 Task: Create a rule from the Recommended list, Task Added to this Project -> add SubTasks in the project AccuTrack with SubTasks Gather and Analyse Requirements , Design and Implement Solution , System Test and UAT , Release to Production / Go Live
Action: Mouse moved to (72, 285)
Screenshot: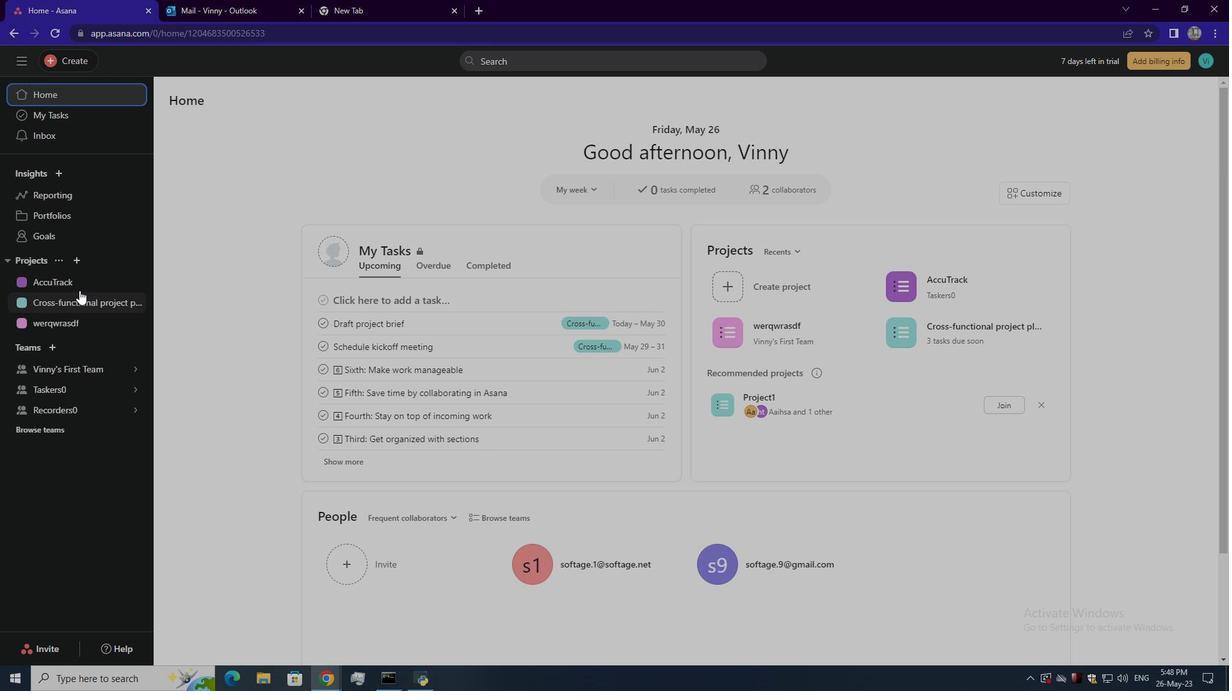 
Action: Mouse pressed left at (72, 285)
Screenshot: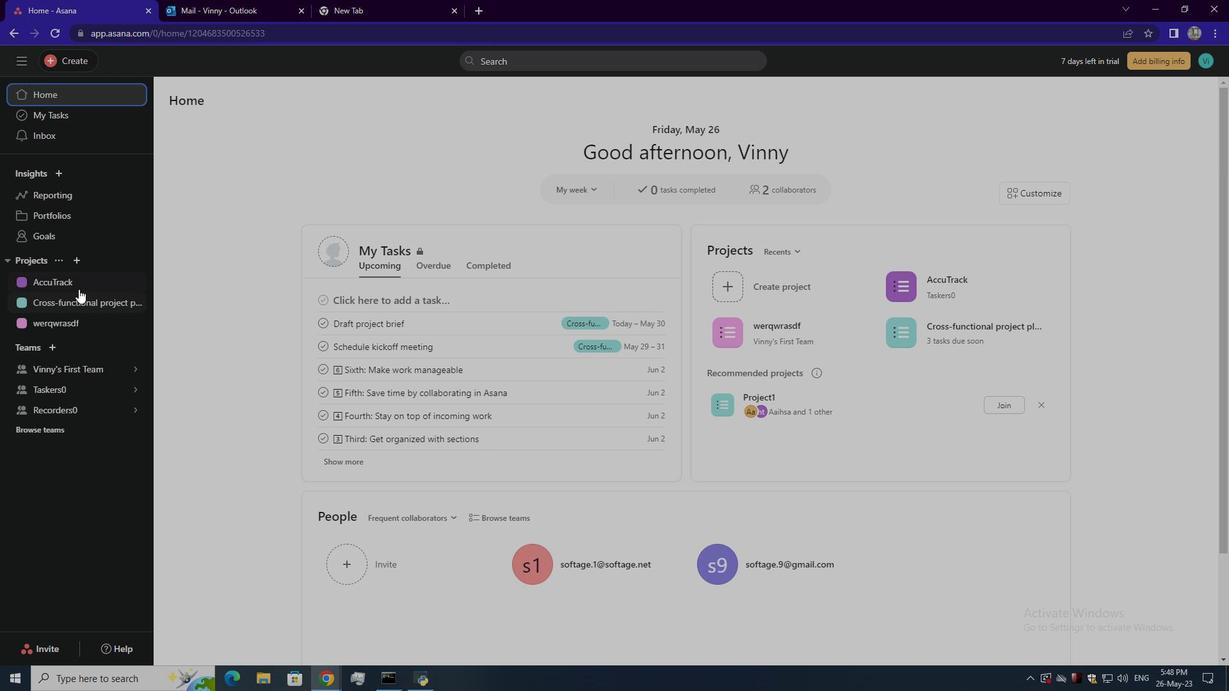 
Action: Mouse moved to (1170, 107)
Screenshot: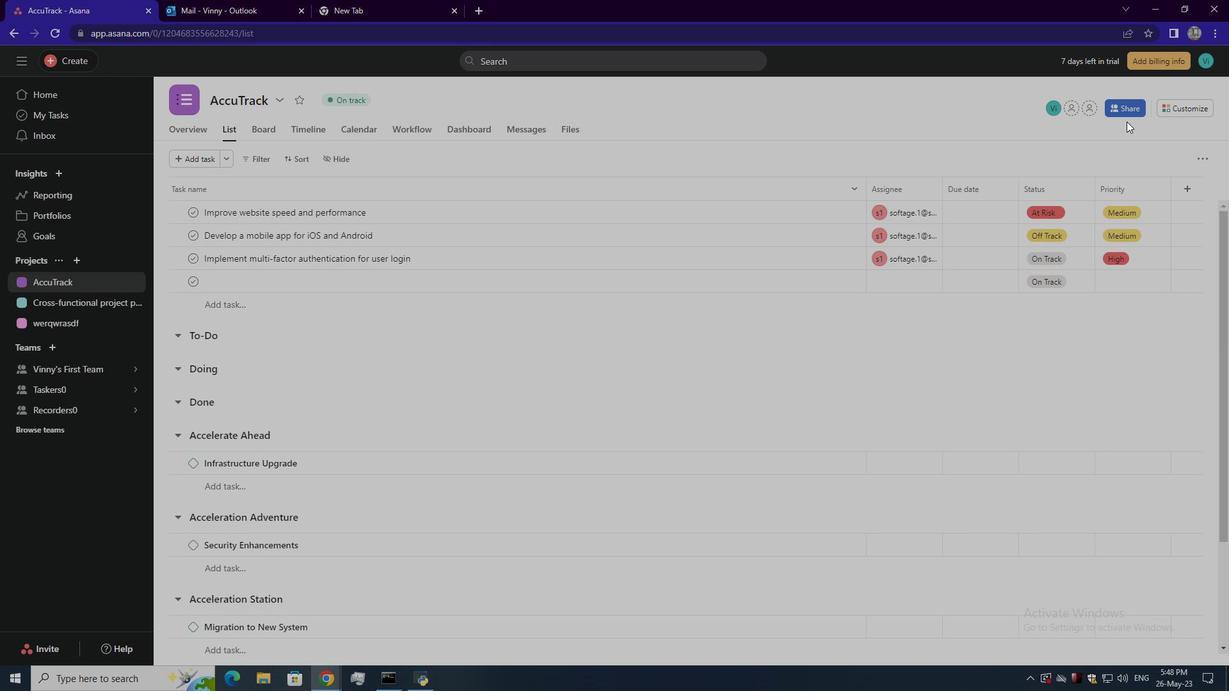 
Action: Mouse pressed left at (1170, 107)
Screenshot: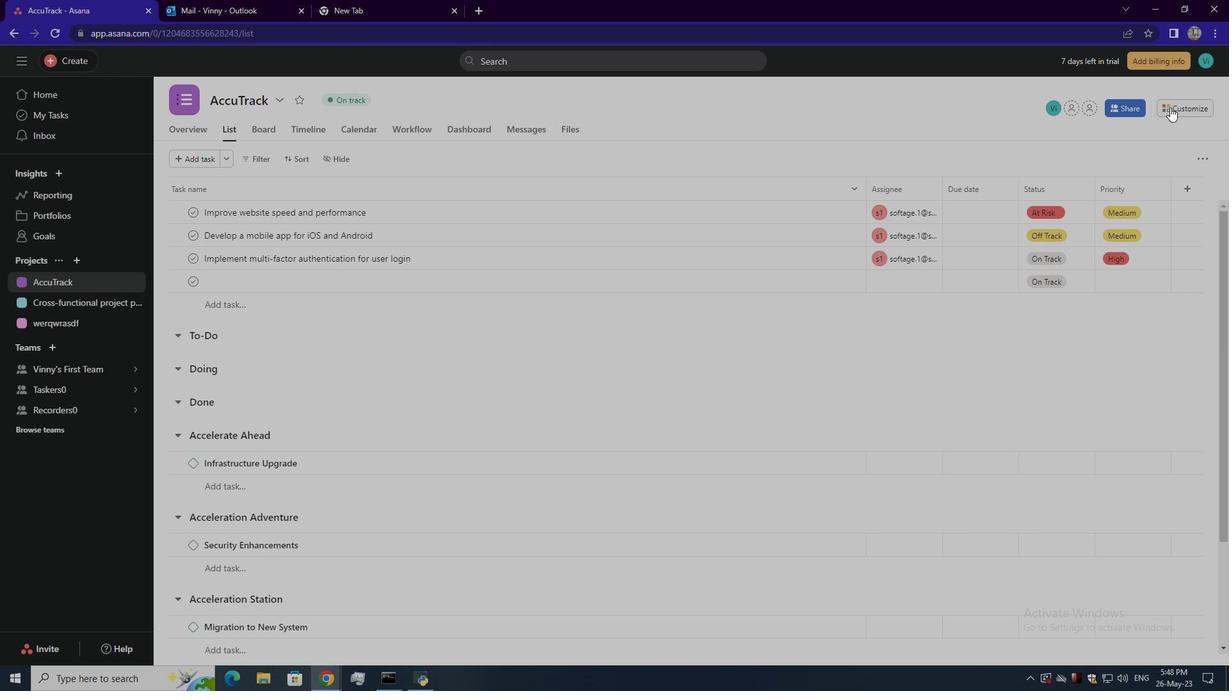
Action: Mouse moved to (970, 271)
Screenshot: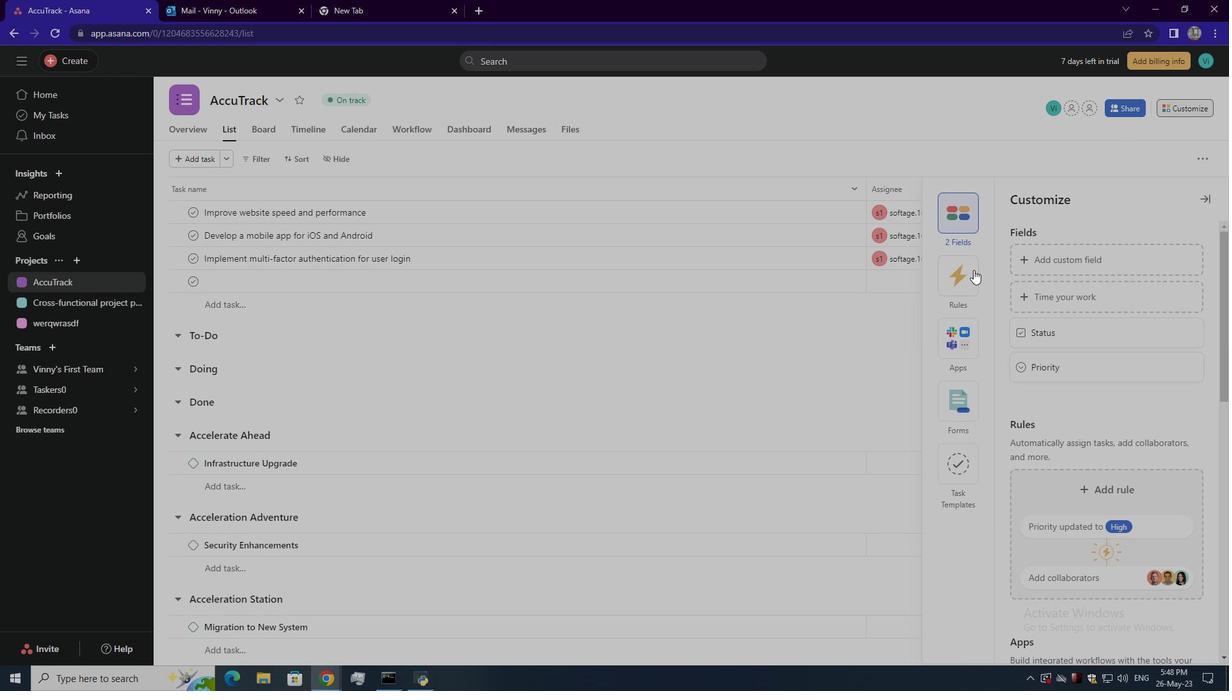 
Action: Mouse pressed left at (970, 271)
Screenshot: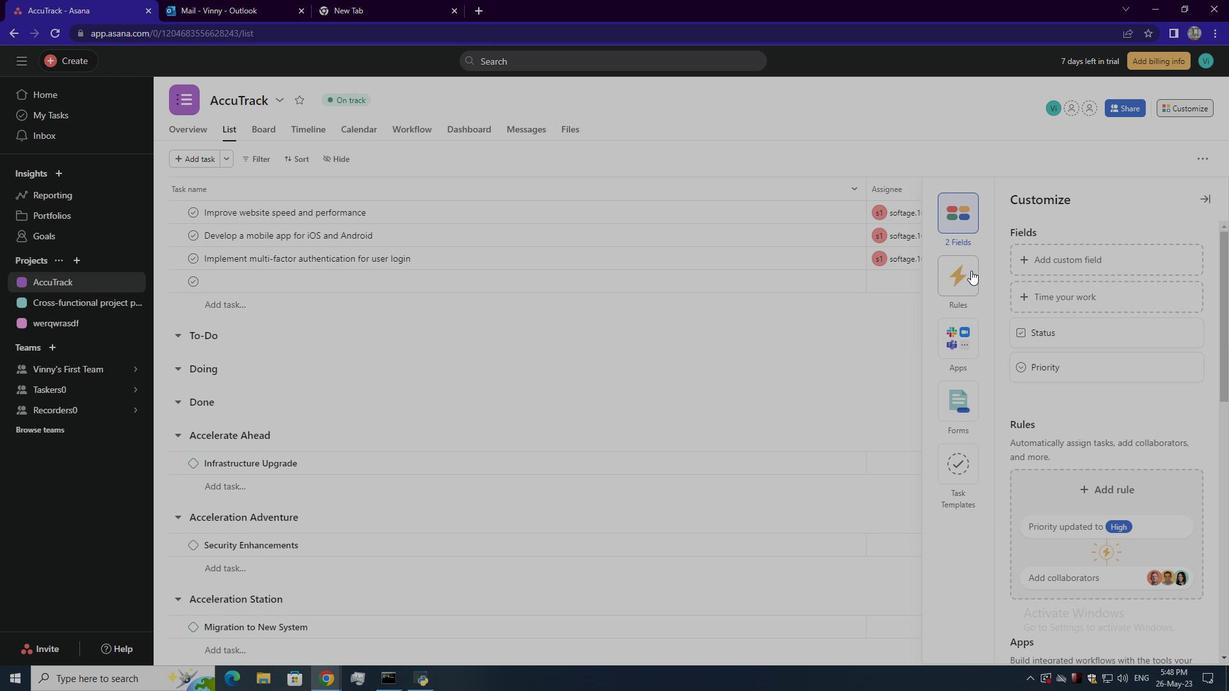 
Action: Mouse moved to (1072, 327)
Screenshot: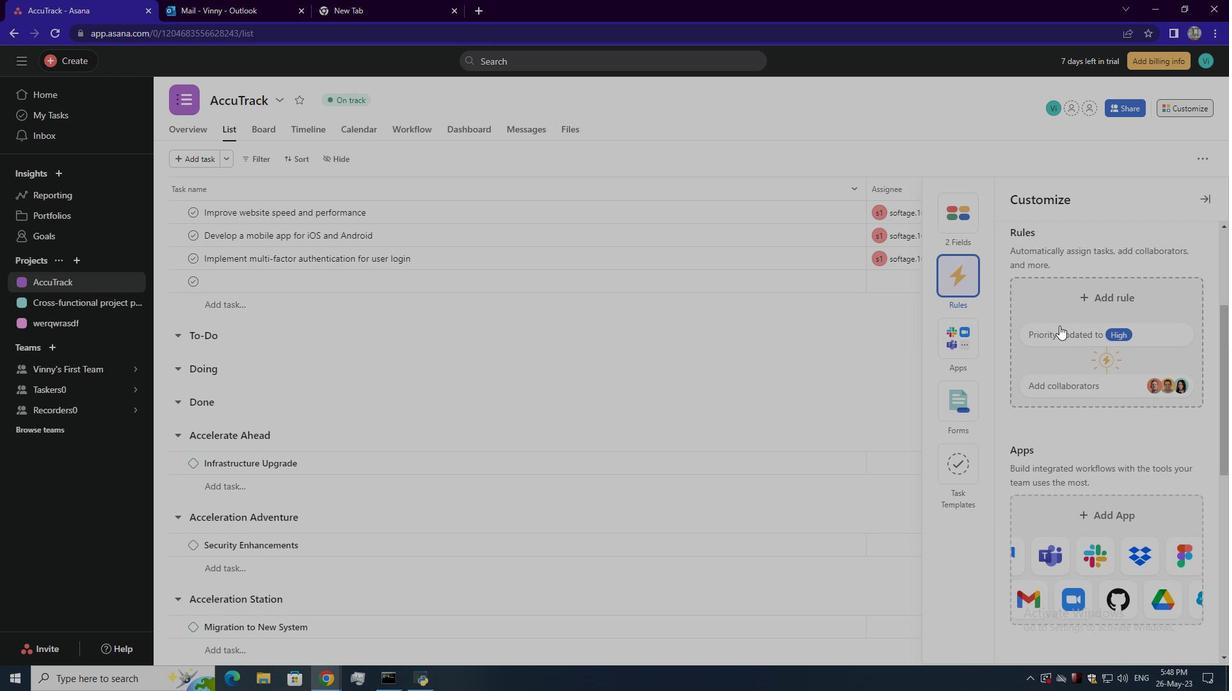 
Action: Mouse pressed left at (1072, 327)
Screenshot: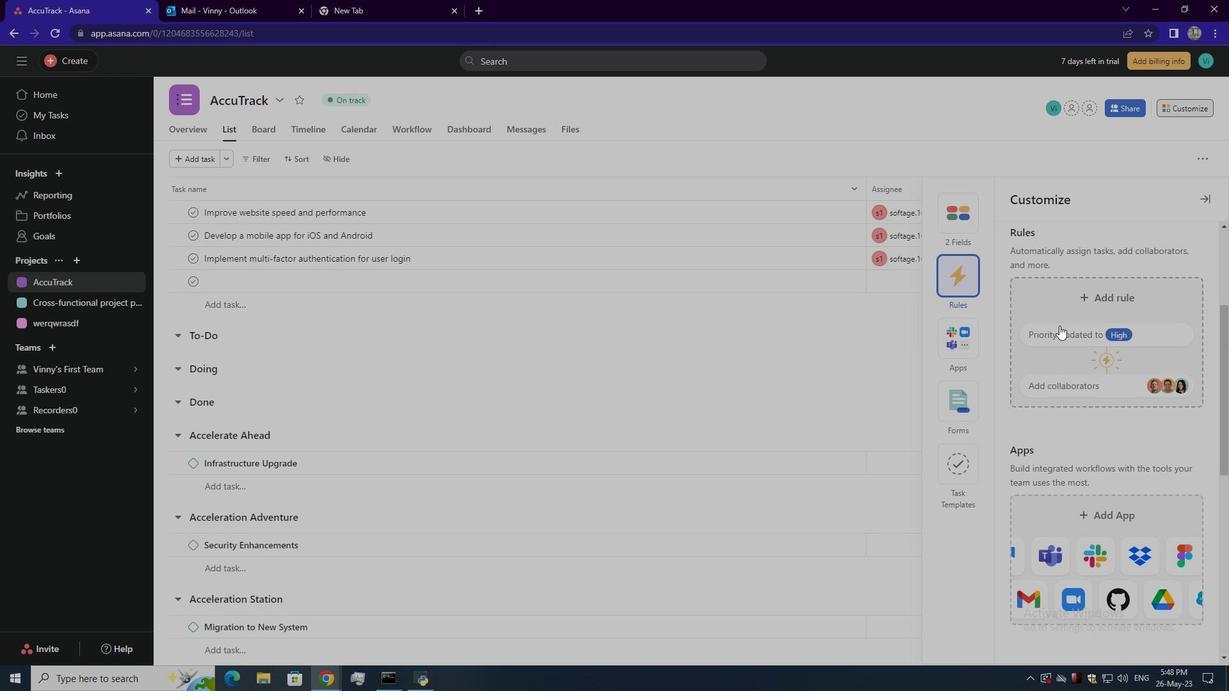
Action: Mouse moved to (477, 181)
Screenshot: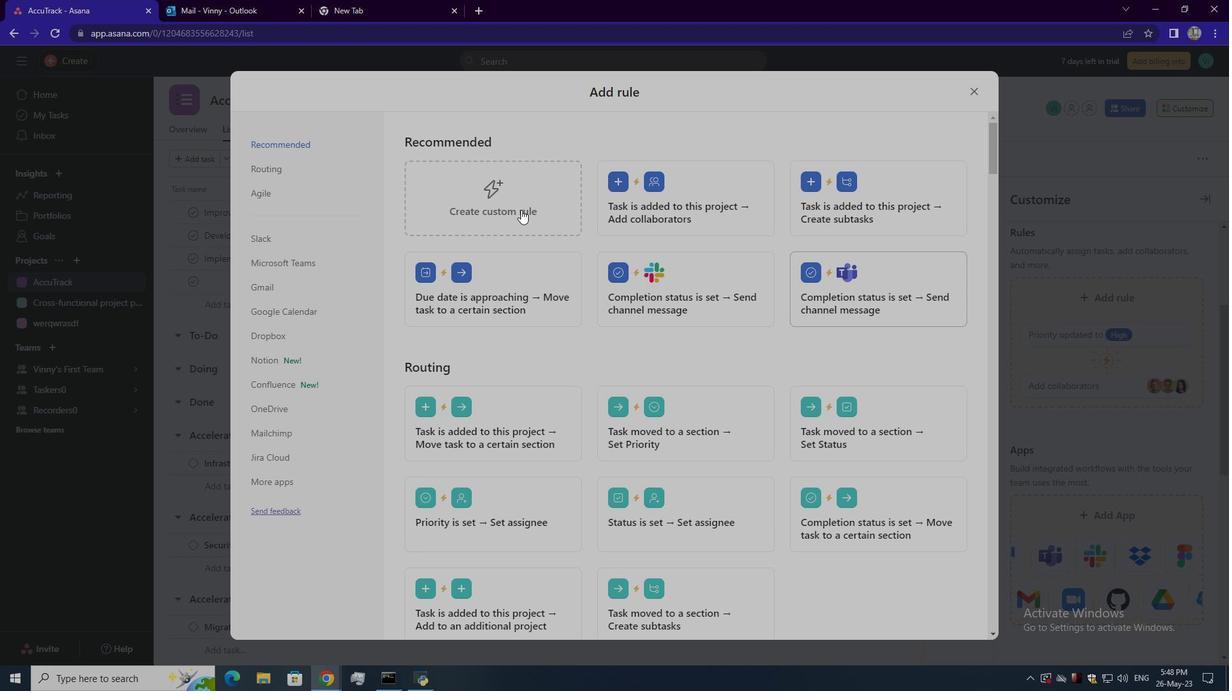 
Action: Mouse pressed left at (477, 181)
Screenshot: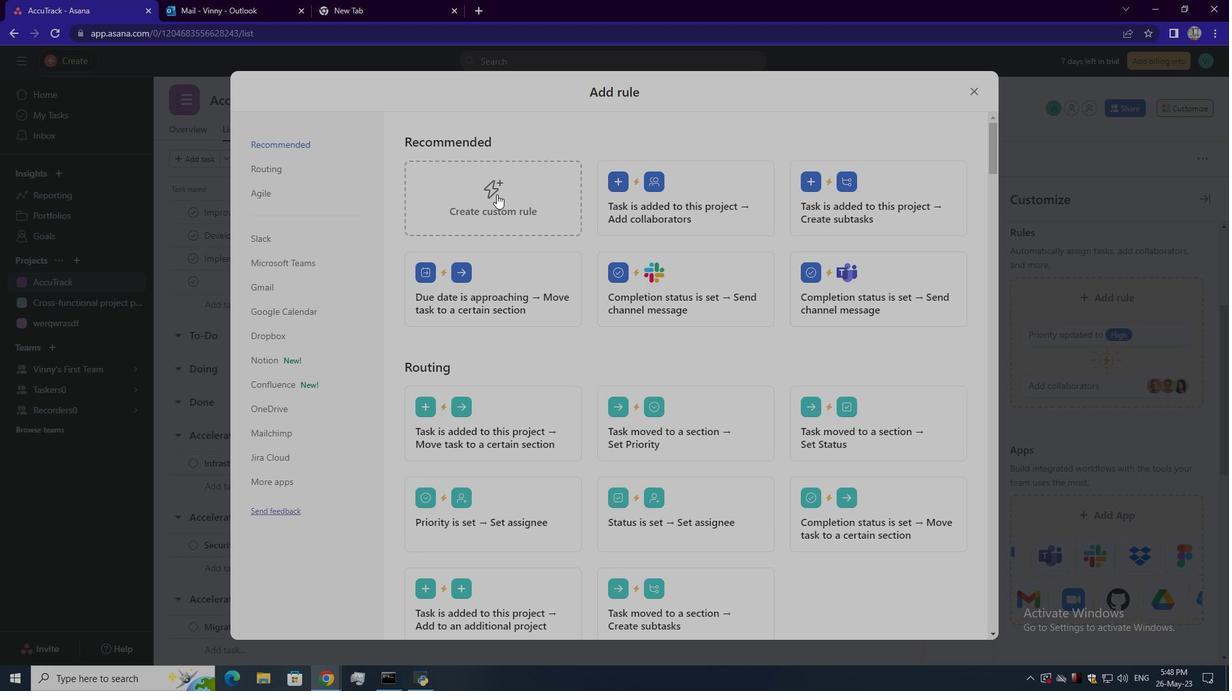 
Action: Mouse moved to (562, 340)
Screenshot: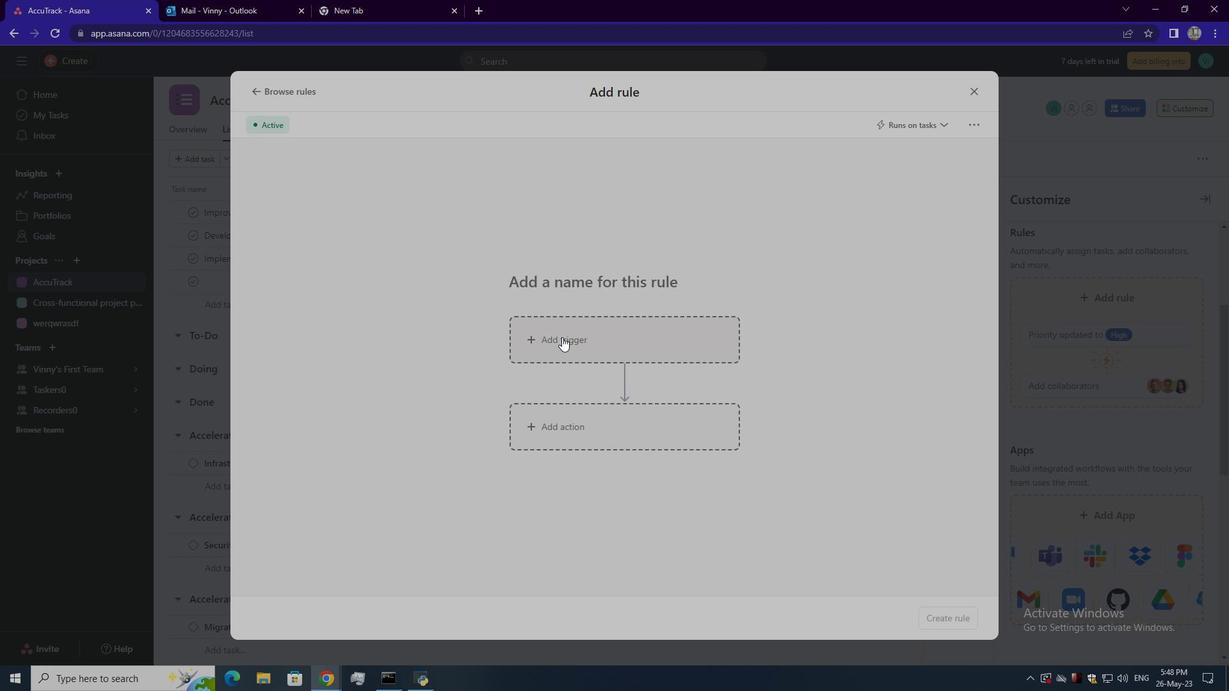 
Action: Mouse pressed left at (562, 340)
Screenshot: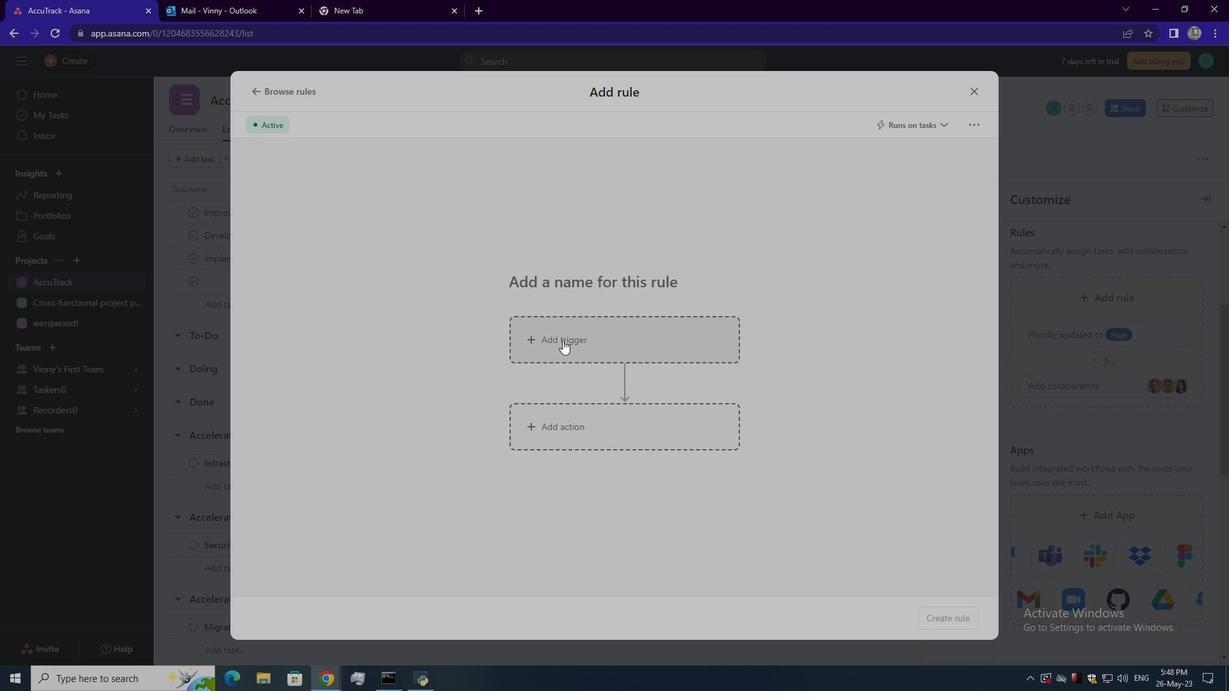 
Action: Mouse moved to (850, 315)
Screenshot: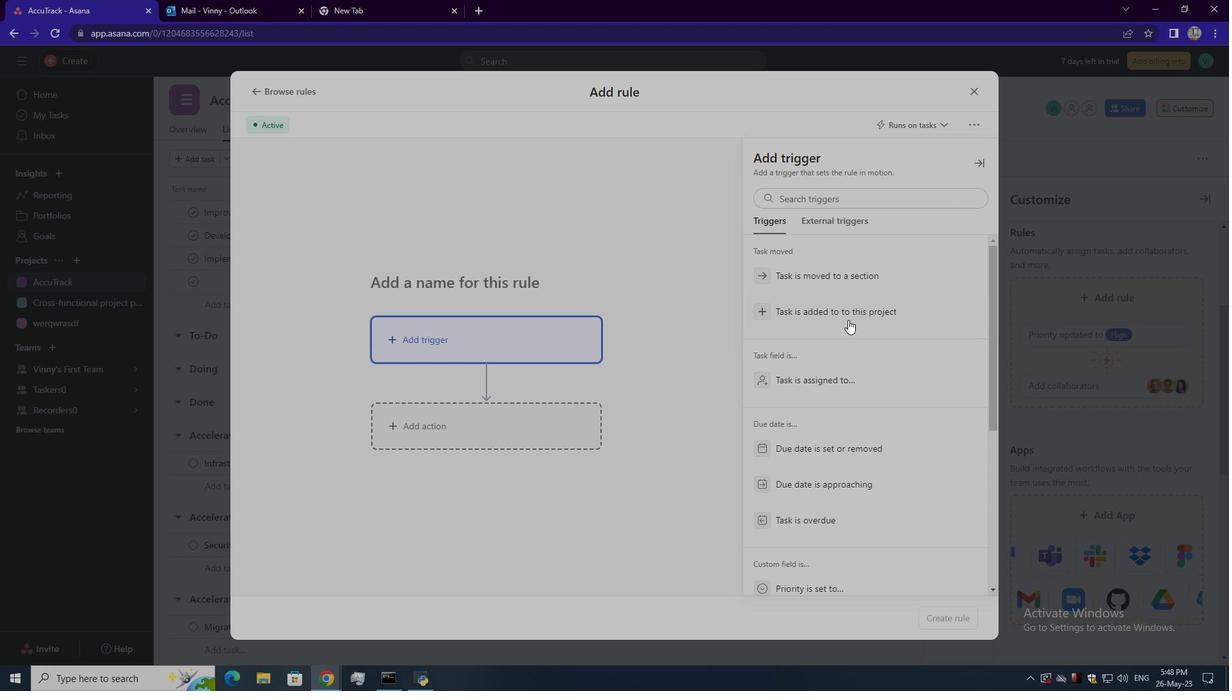 
Action: Mouse pressed left at (850, 315)
Screenshot: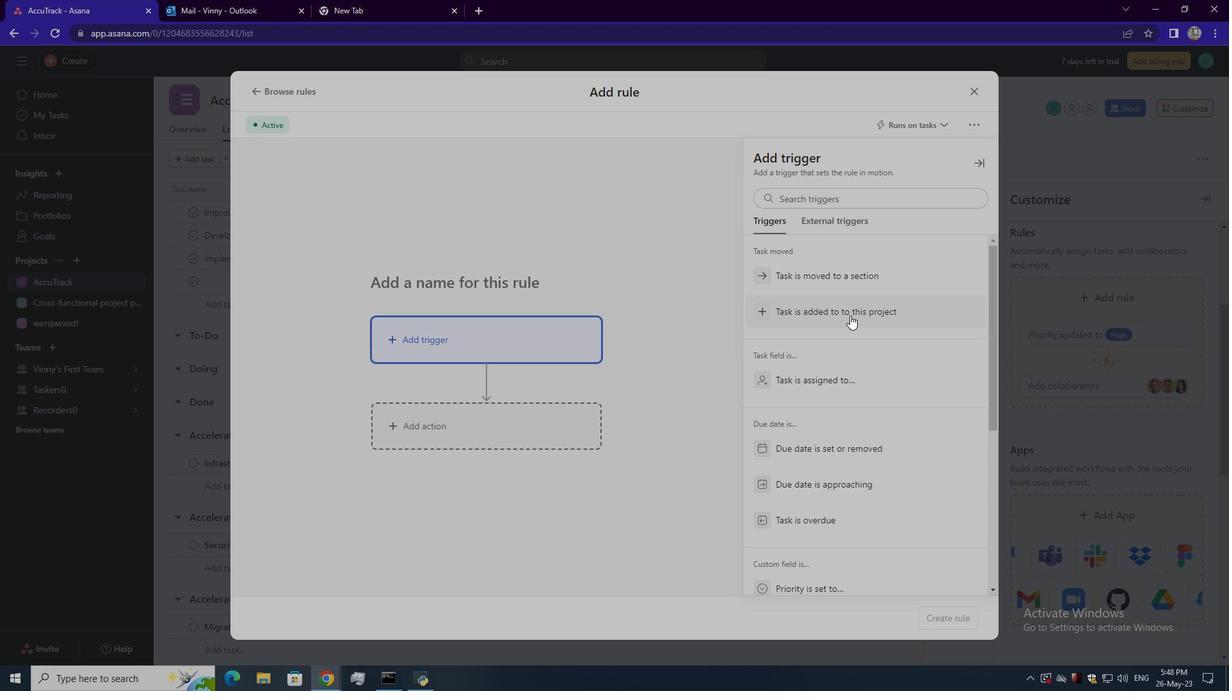 
Action: Mouse moved to (850, 228)
Screenshot: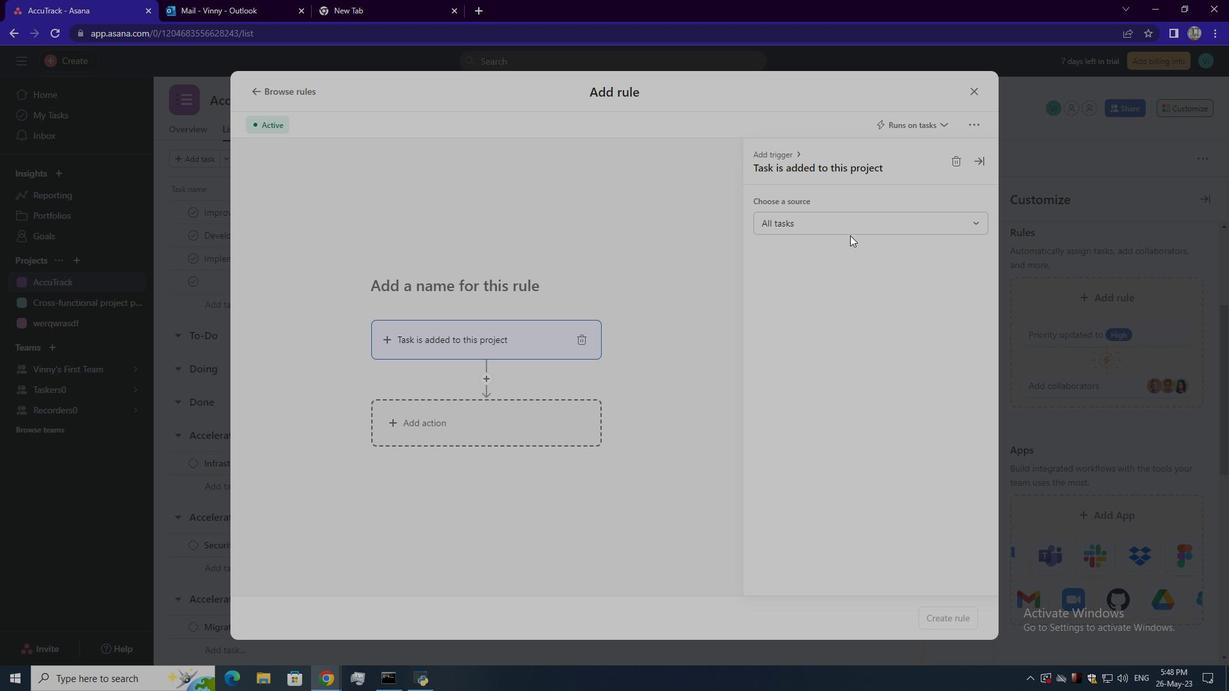 
Action: Mouse pressed left at (850, 228)
Screenshot: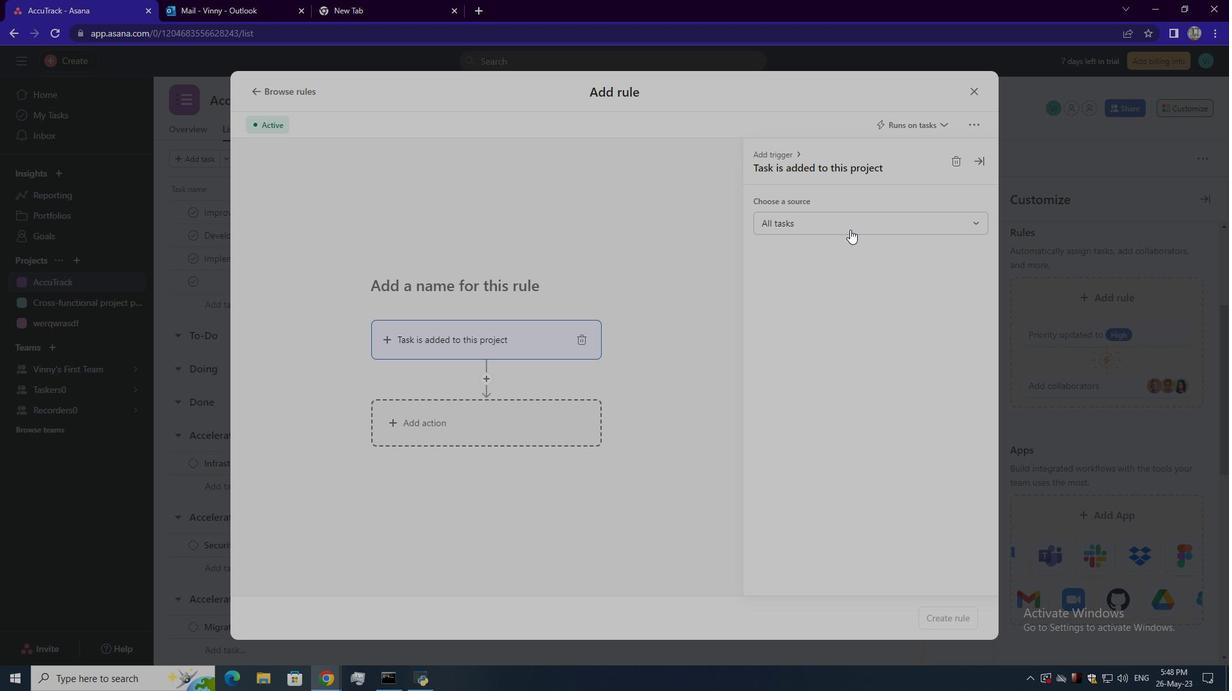 
Action: Mouse moved to (511, 419)
Screenshot: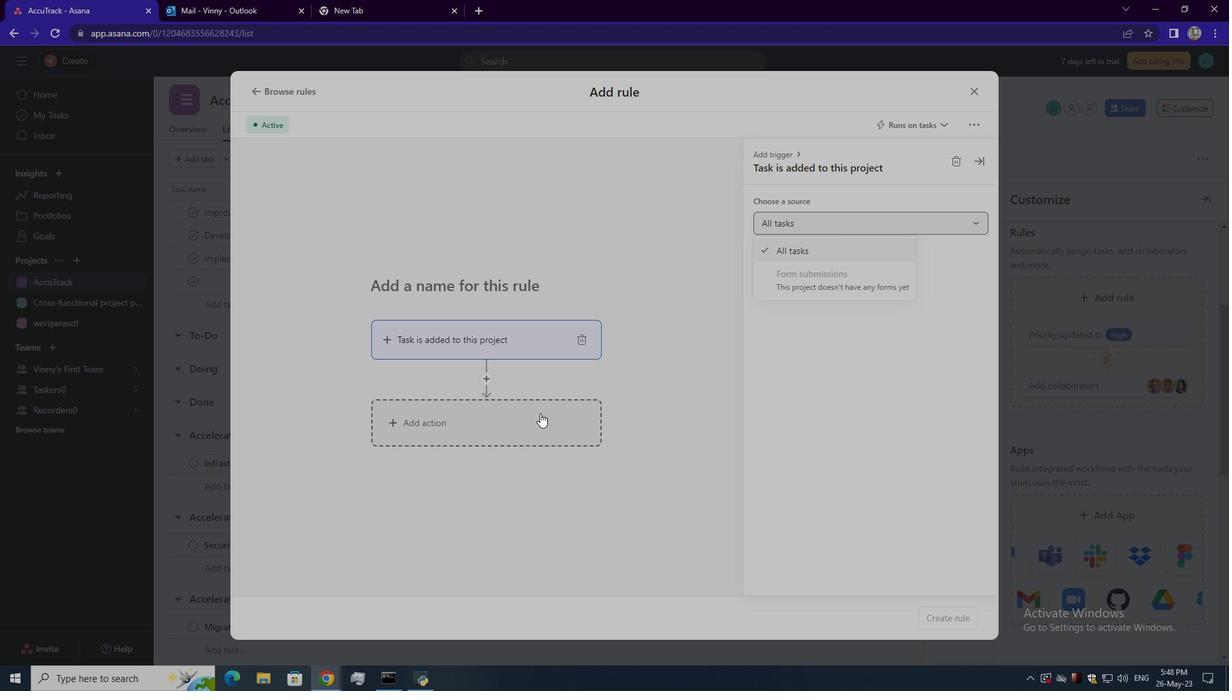 
Action: Mouse pressed left at (511, 419)
Screenshot: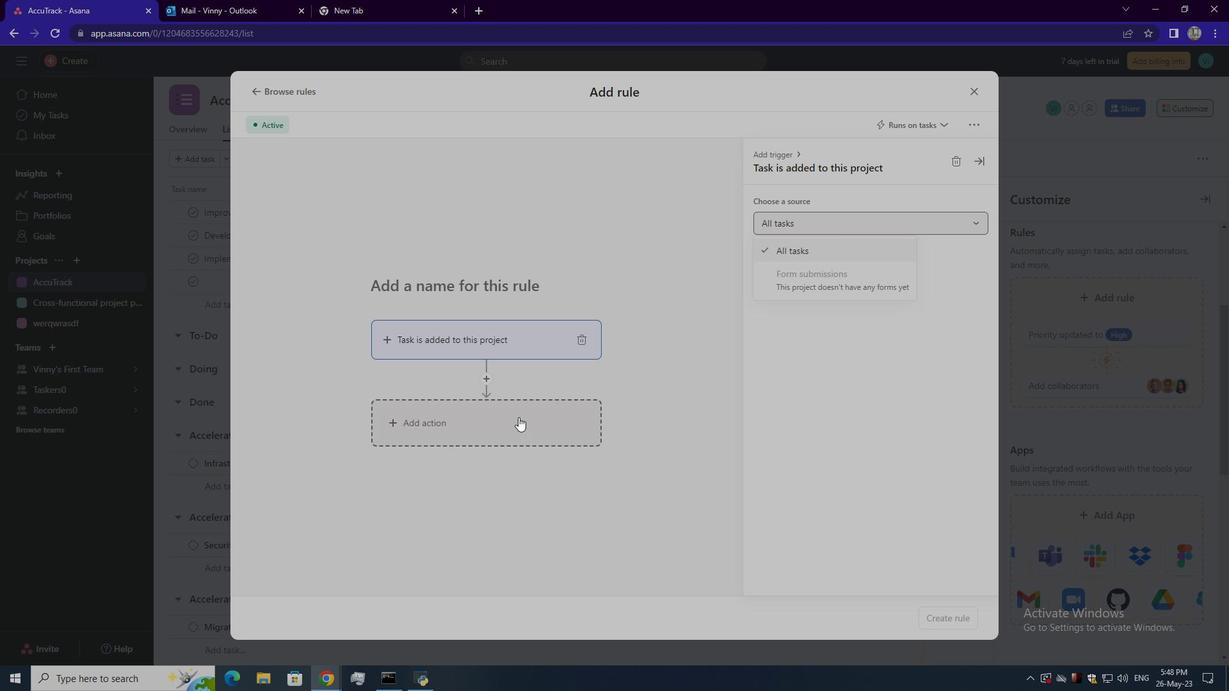 
Action: Mouse moved to (823, 432)
Screenshot: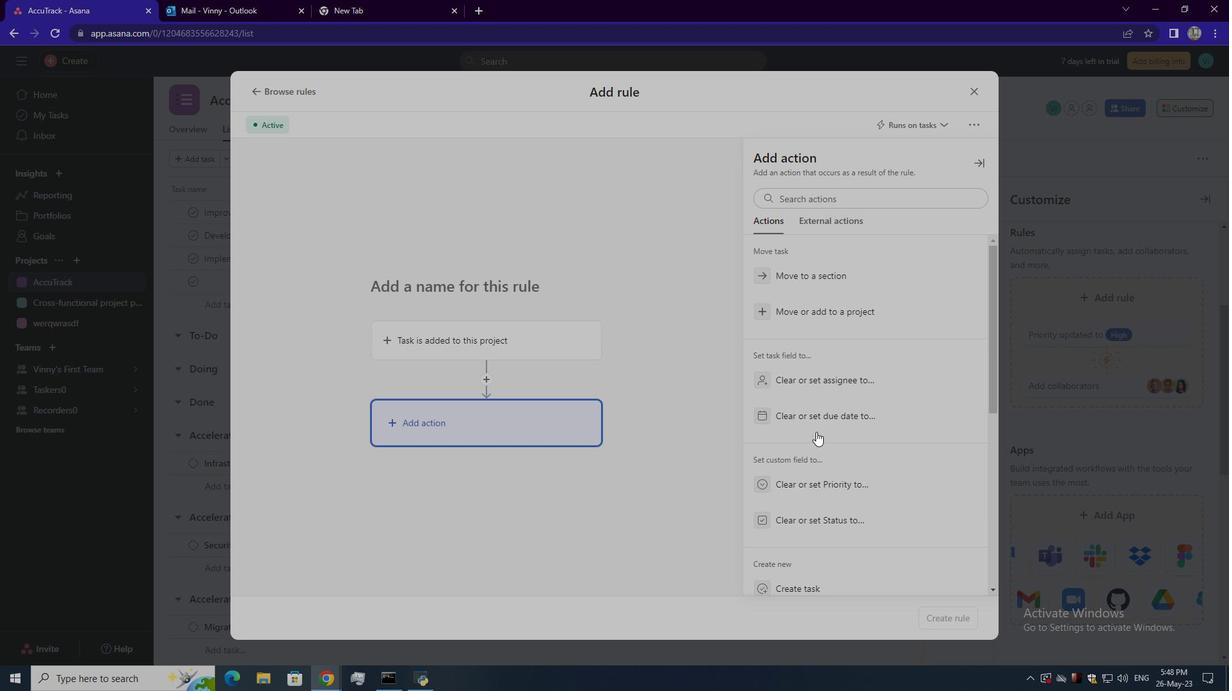 
Action: Mouse scrolled (823, 431) with delta (0, 0)
Screenshot: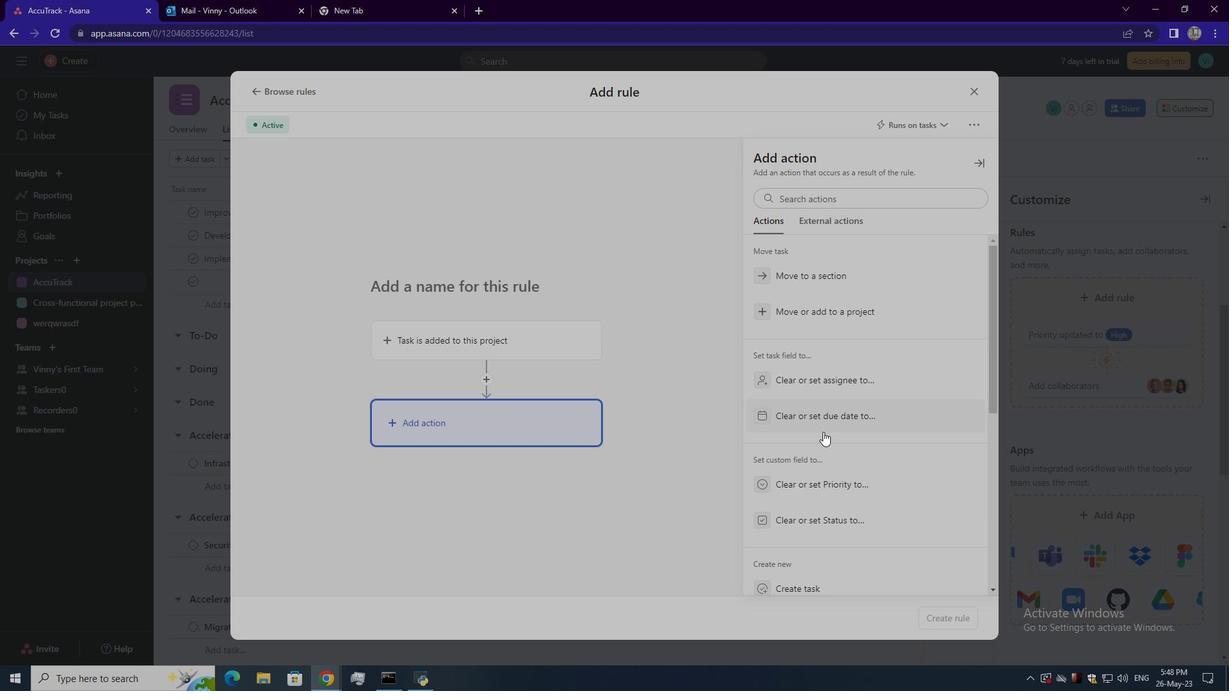 
Action: Mouse scrolled (823, 431) with delta (0, 0)
Screenshot: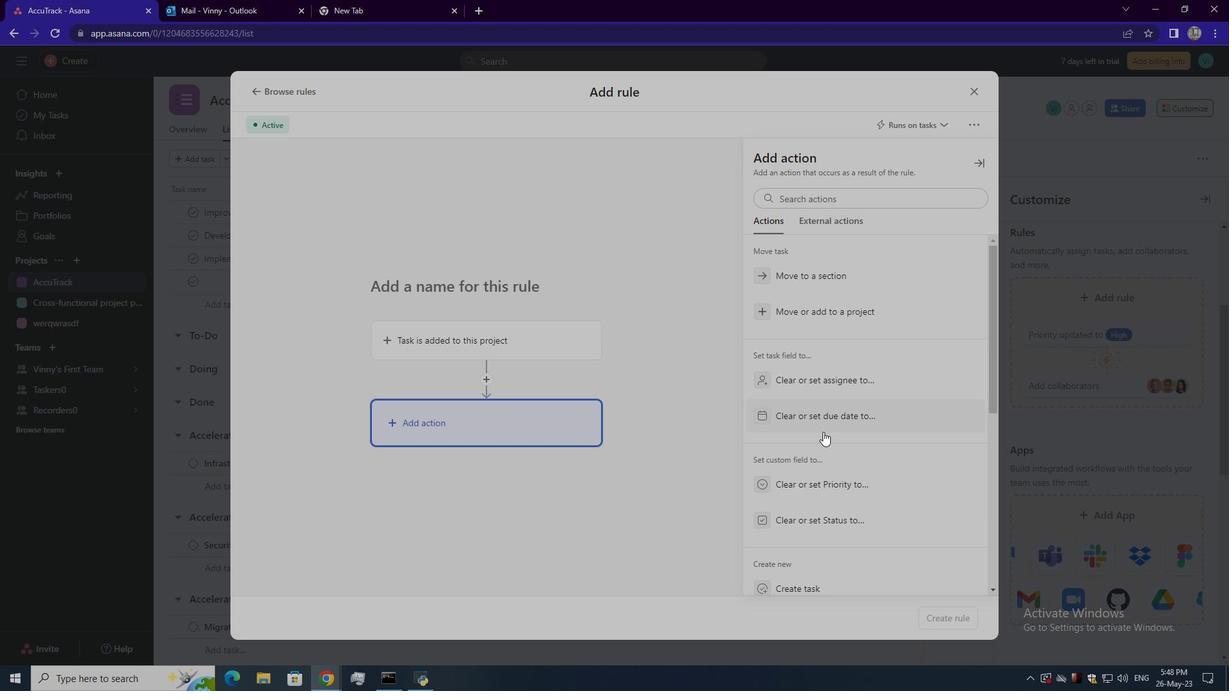 
Action: Mouse moved to (827, 491)
Screenshot: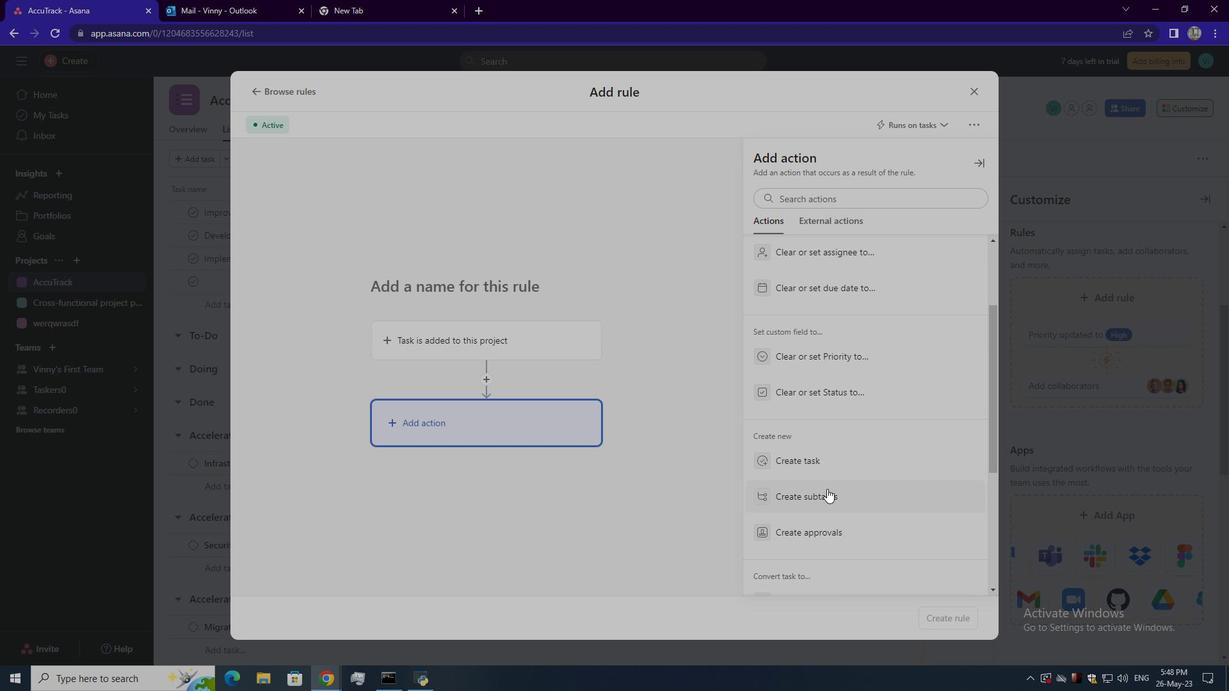 
Action: Mouse pressed left at (827, 491)
Screenshot: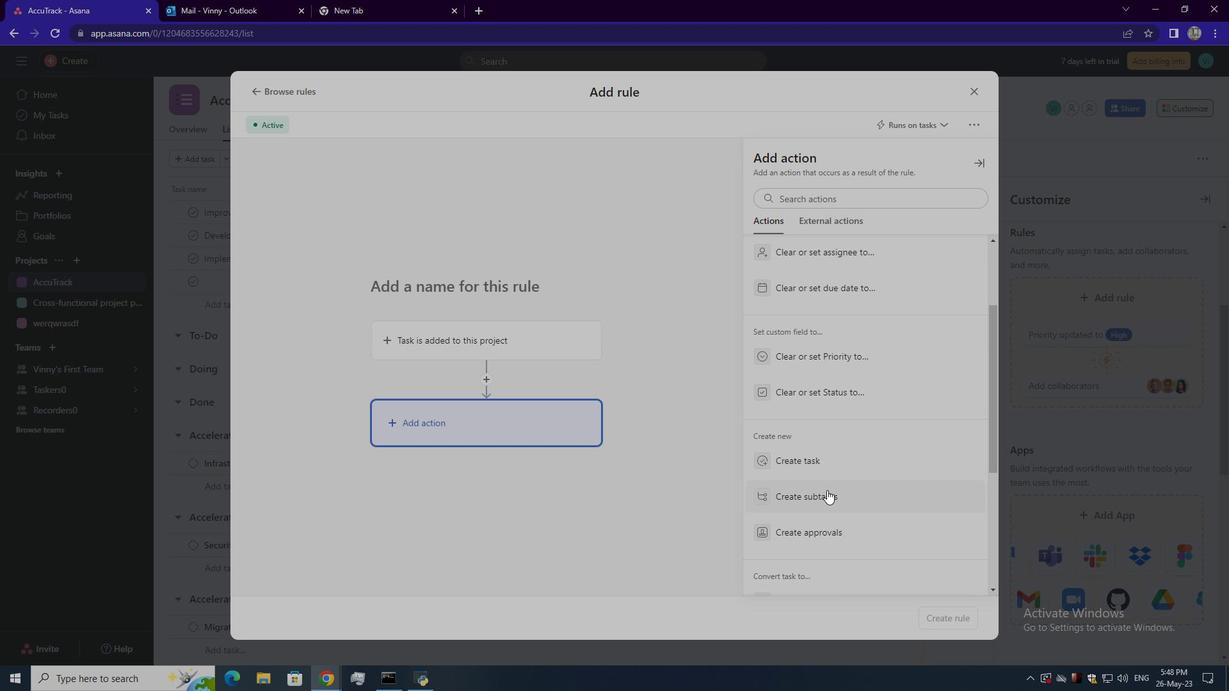
Action: Mouse moved to (835, 199)
Screenshot: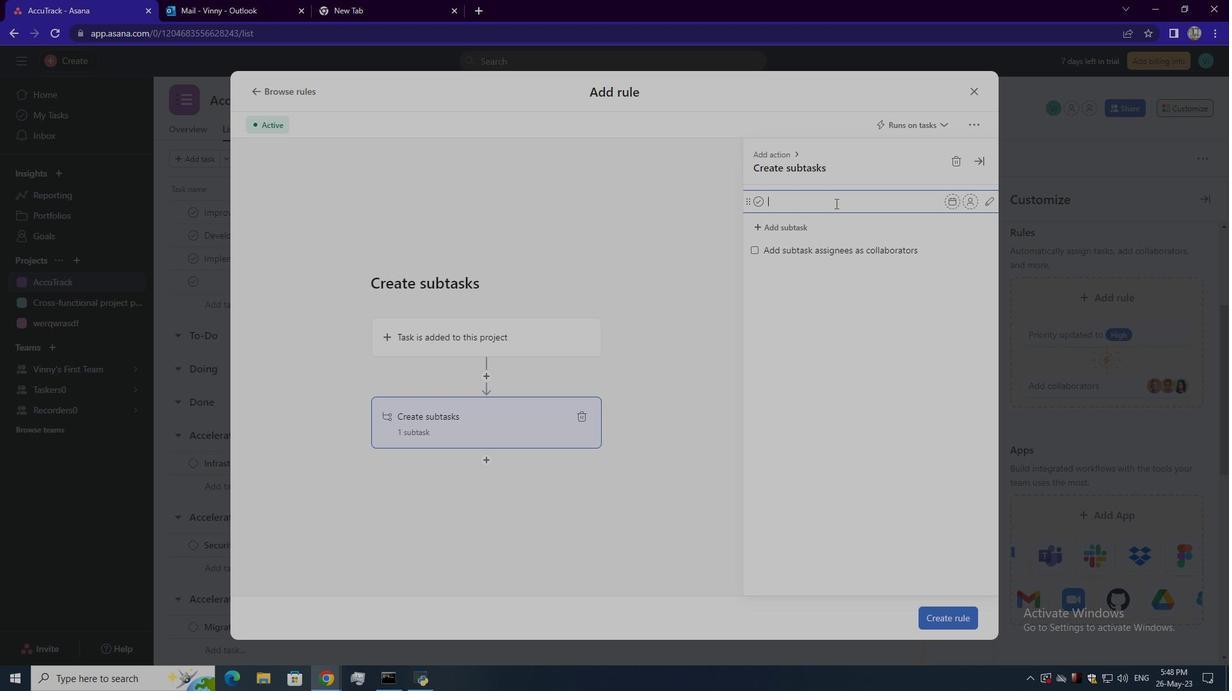 
Action: Mouse pressed left at (835, 199)
Screenshot: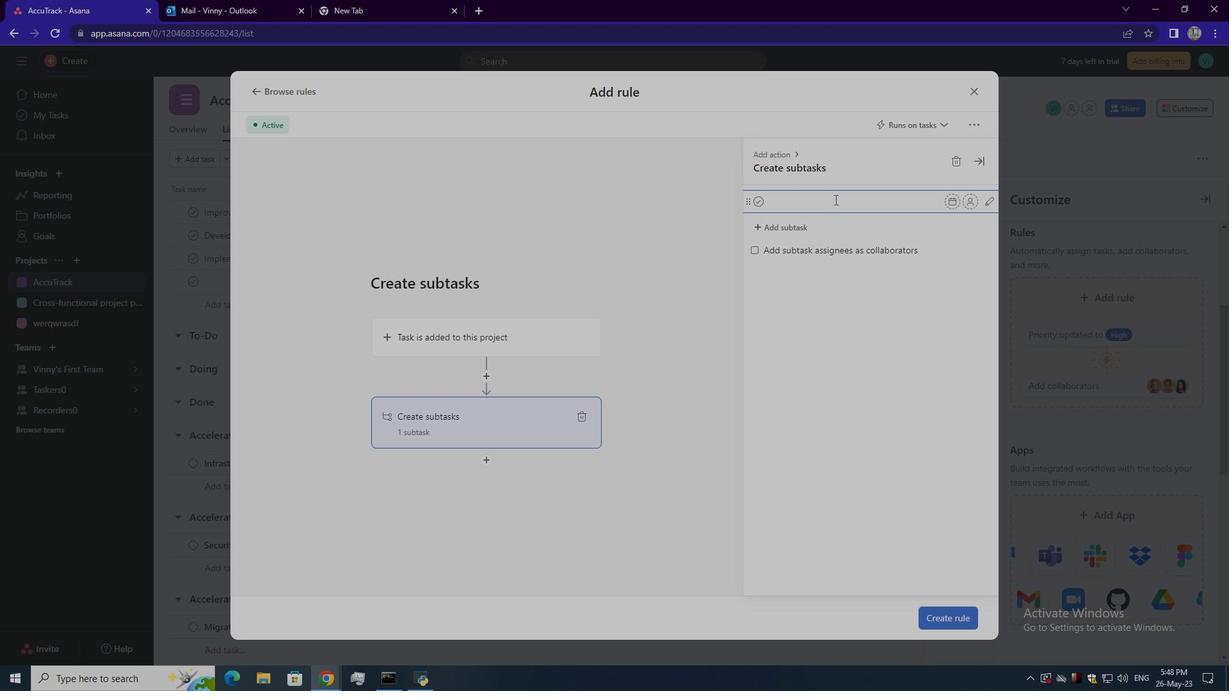 
Action: Key pressed <Key.shift><Key.shift><Key.shift>Gather<Key.space>and<Key.space><Key.shift>Analyse<Key.space><Key.shift>Requei<Key.backspace><Key.backspace>irements<Key.space><Key.enter><Key.shift>Design<Key.space>and<Key.space><Key.shift>Implement<Key.space><Key.shift>Solution<Key.enter><Key.shift>System<Key.space><Key.shift>Test<Key.space>adn<Key.space><Key.backspace><Key.backspace><Key.backspace>nd<Key.space><Key.shift>UAT,<Key.backspace><Key.enter><Key.shift>Releae<Key.backspace>ase<Key.backspace><Key.backspace><Key.backspace>se<Key.space>to<Key.space><Key.shift>Production<Key.space><Key.enter>
Screenshot: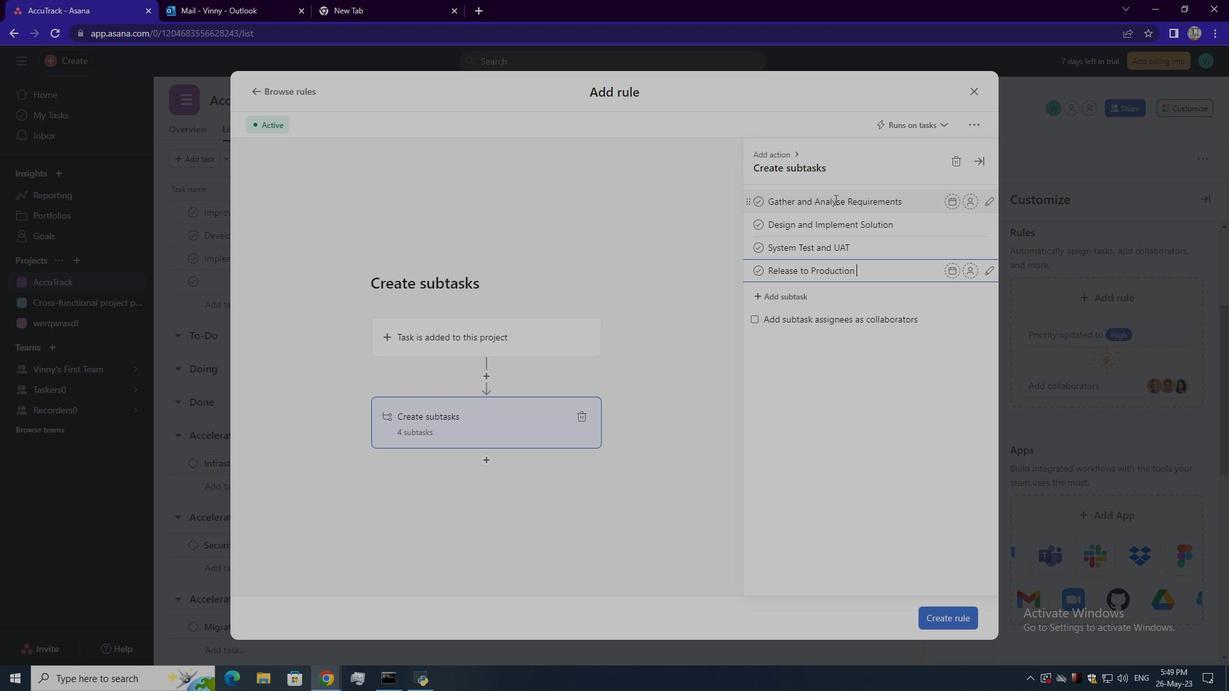 
Action: Mouse moved to (489, 457)
Screenshot: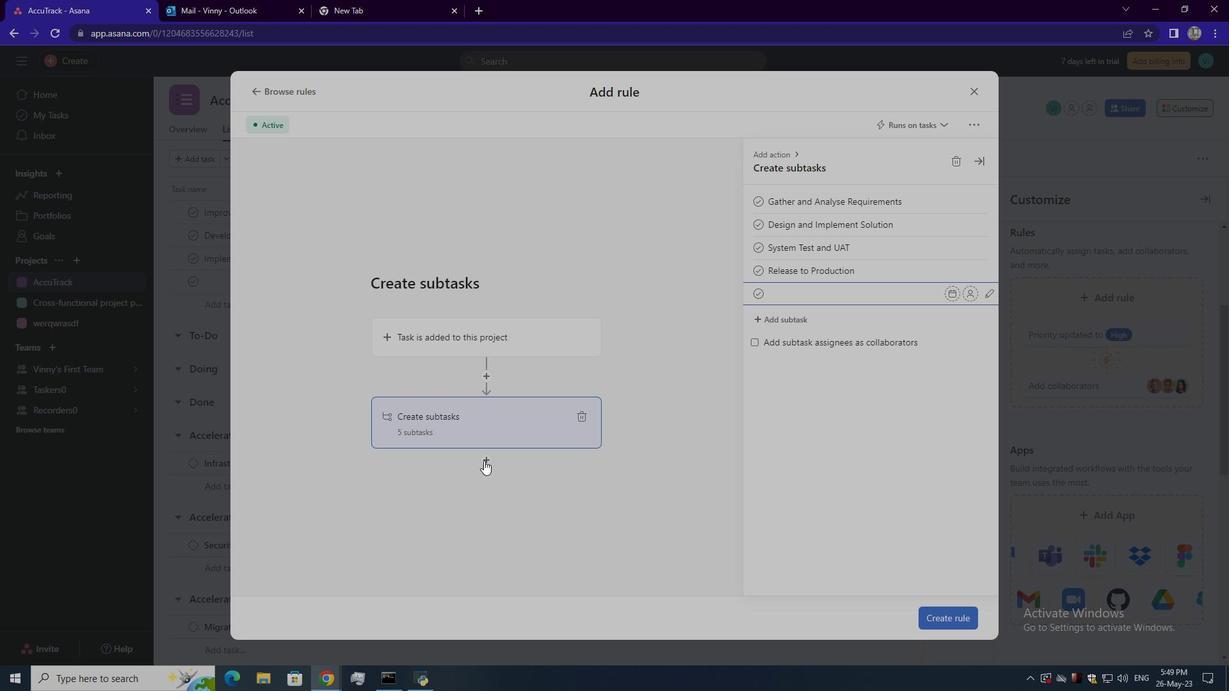 
Action: Mouse pressed left at (489, 457)
Screenshot: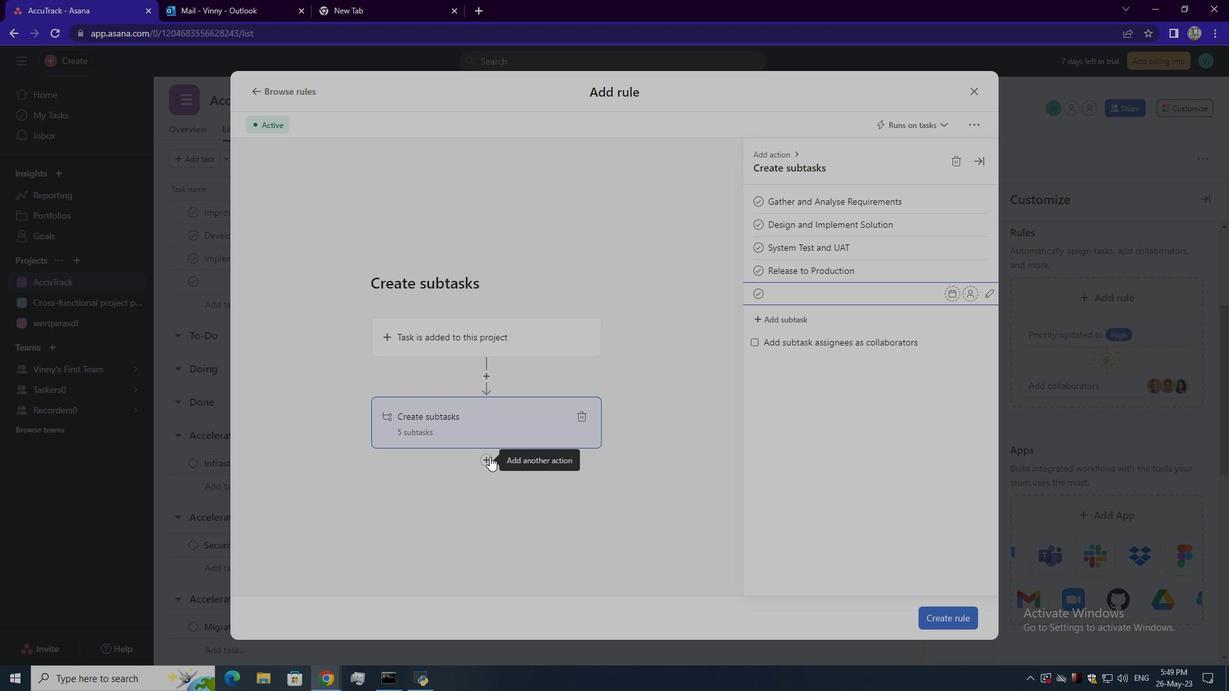
Action: Mouse moved to (479, 457)
Screenshot: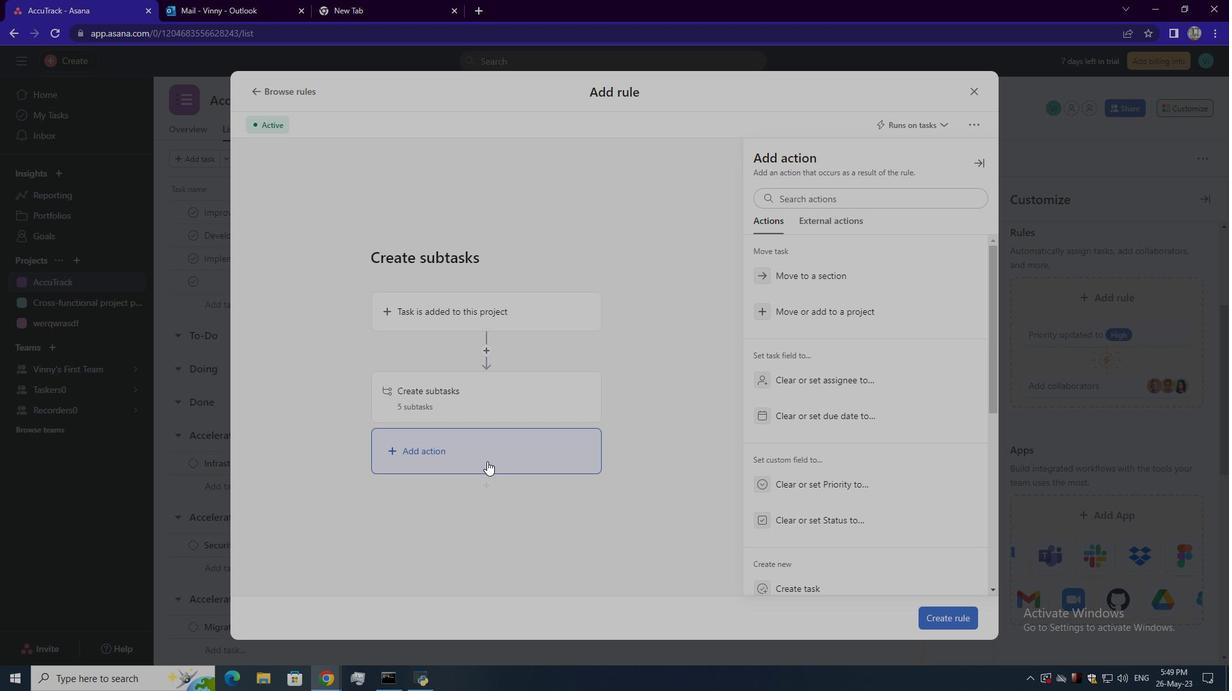 
Action: Mouse pressed left at (479, 457)
Screenshot: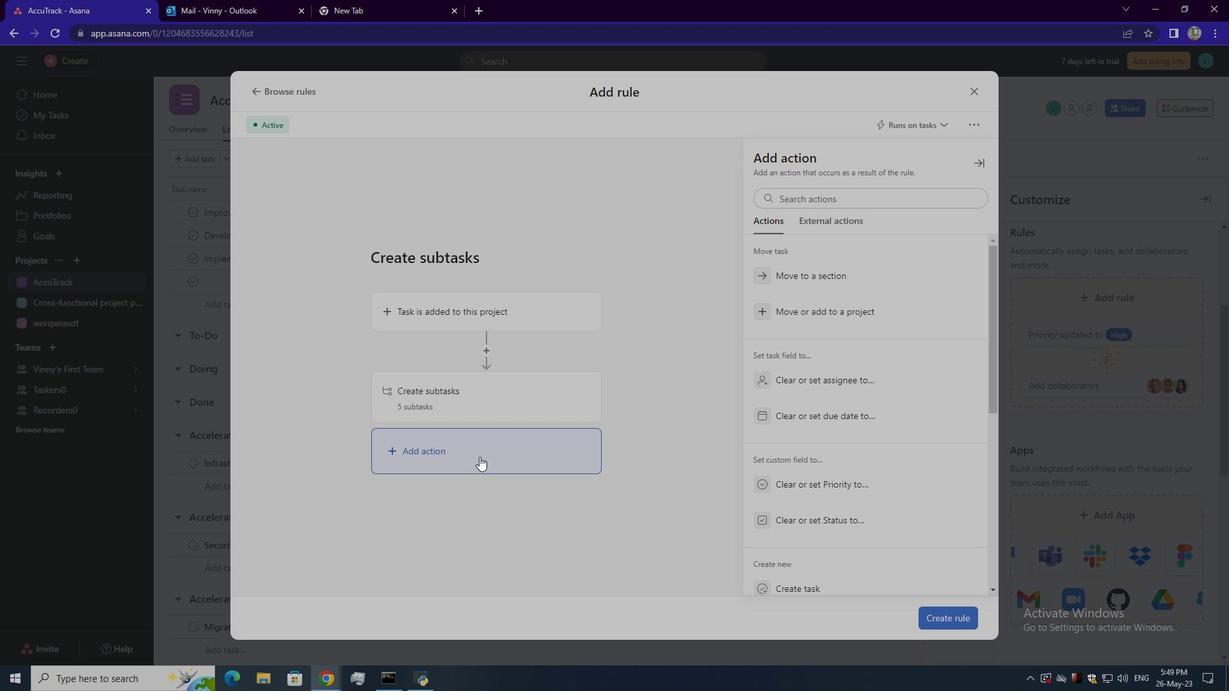 
Action: Mouse moved to (847, 416)
Screenshot: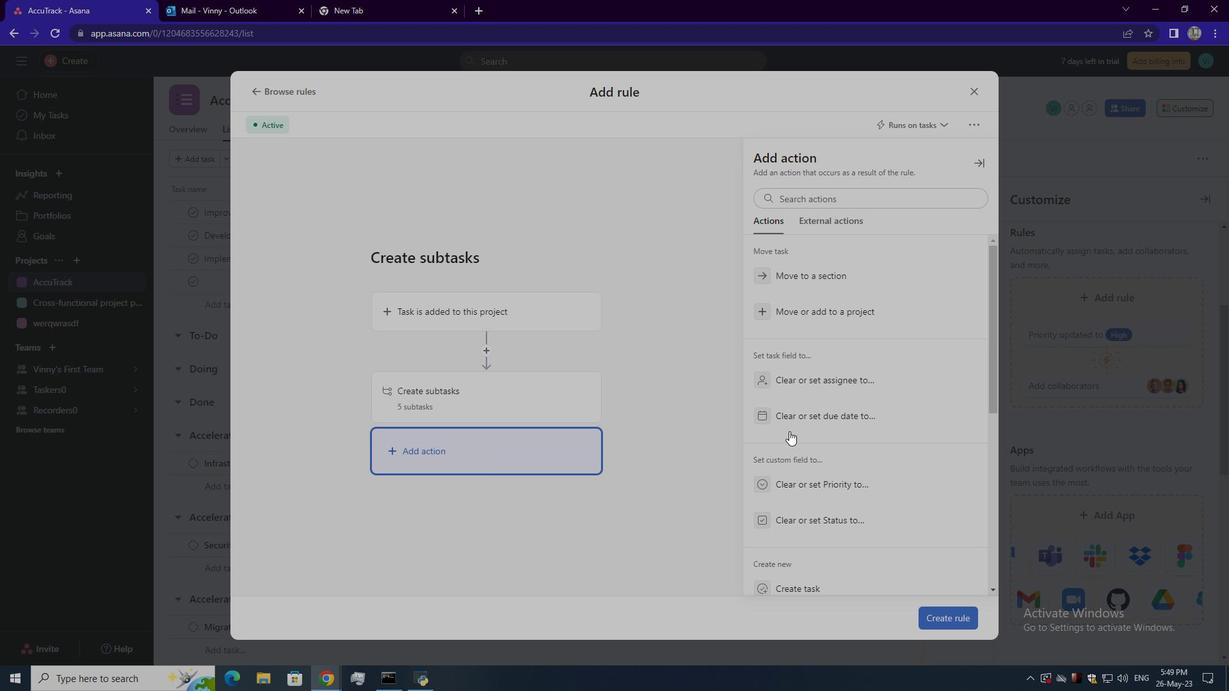 
Action: Mouse scrolled (847, 415) with delta (0, 0)
Screenshot: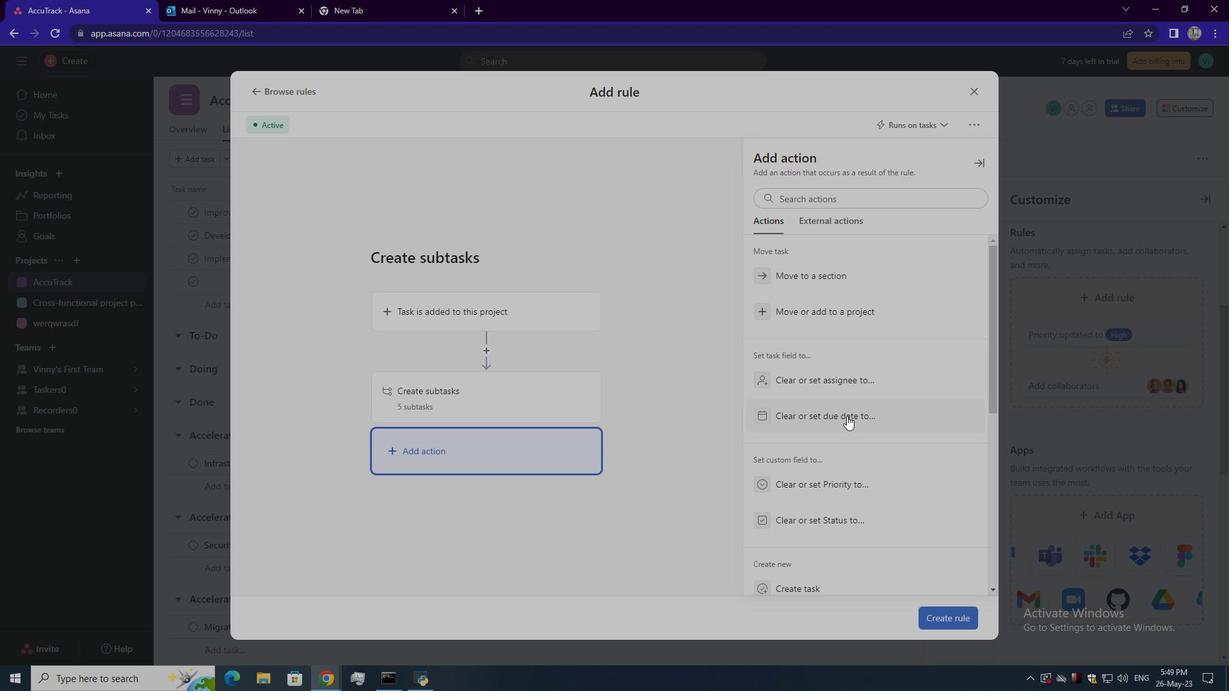 
Action: Mouse scrolled (847, 415) with delta (0, 0)
Screenshot: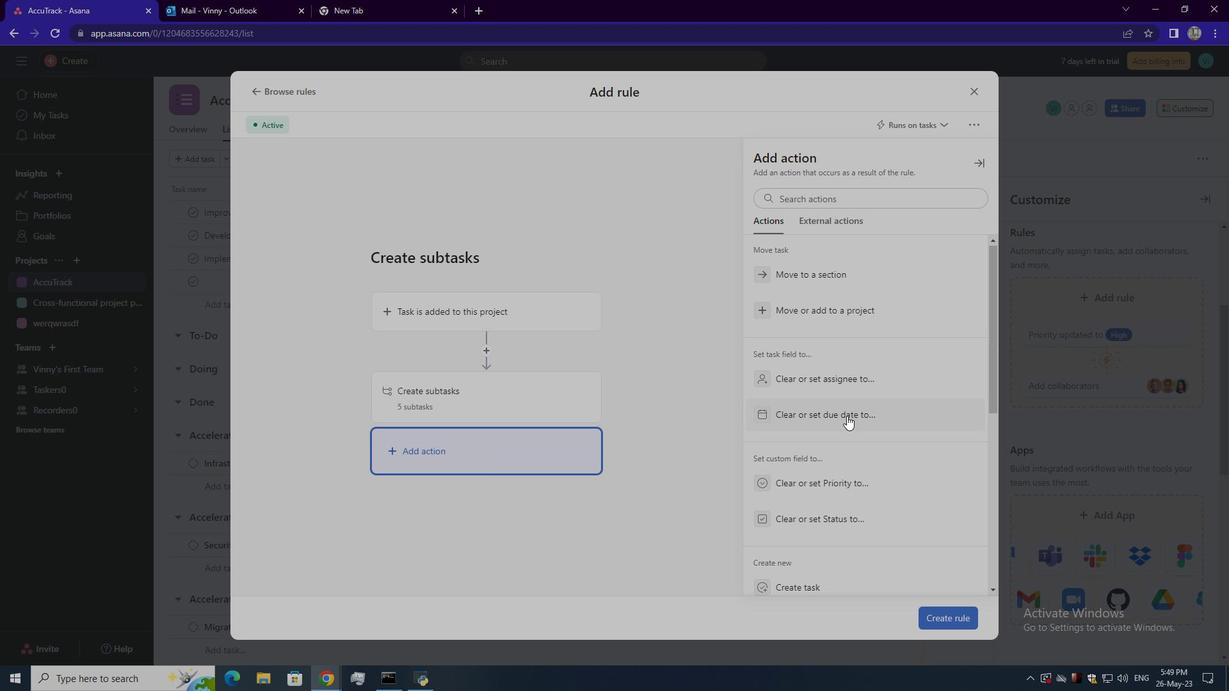 
Action: Mouse scrolled (847, 415) with delta (0, 0)
Screenshot: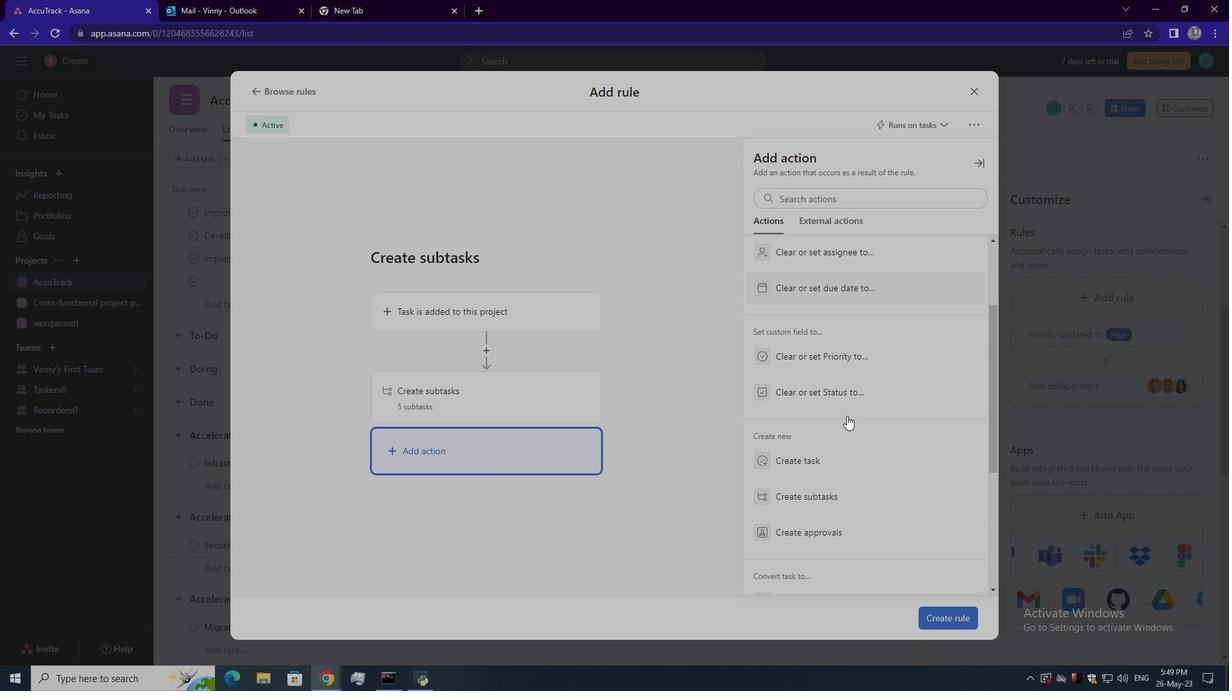 
Action: Mouse scrolled (847, 415) with delta (0, 0)
Screenshot: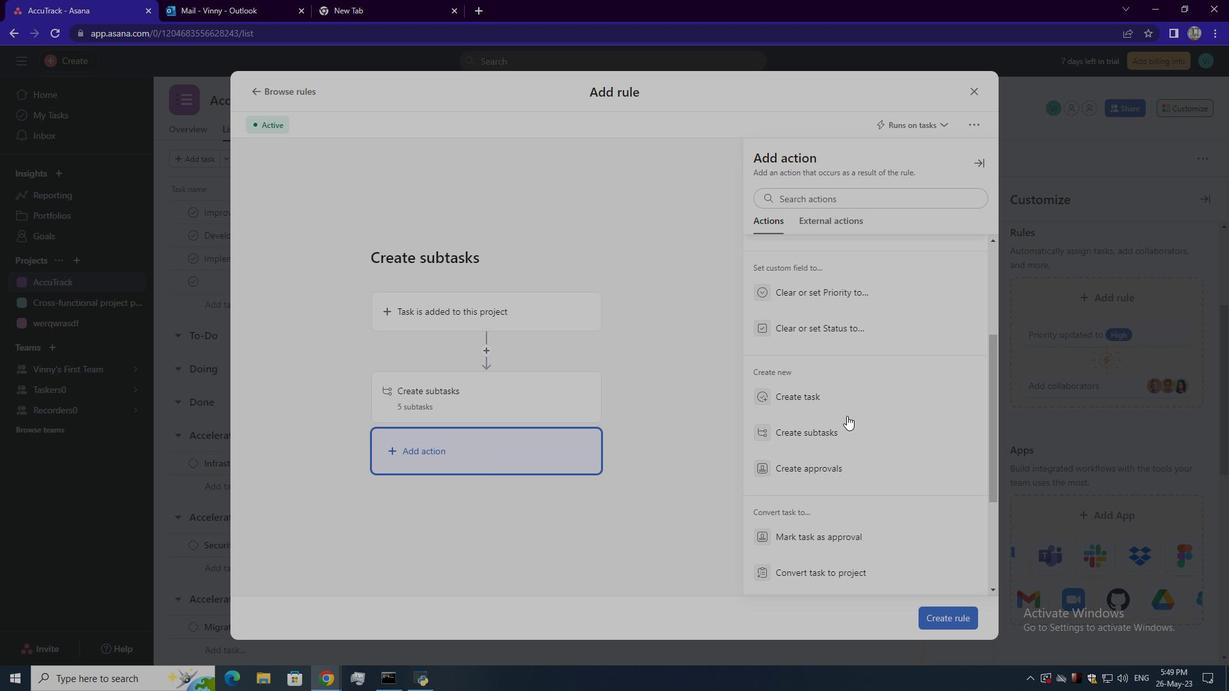 
Action: Mouse scrolled (847, 415) with delta (0, 0)
Screenshot: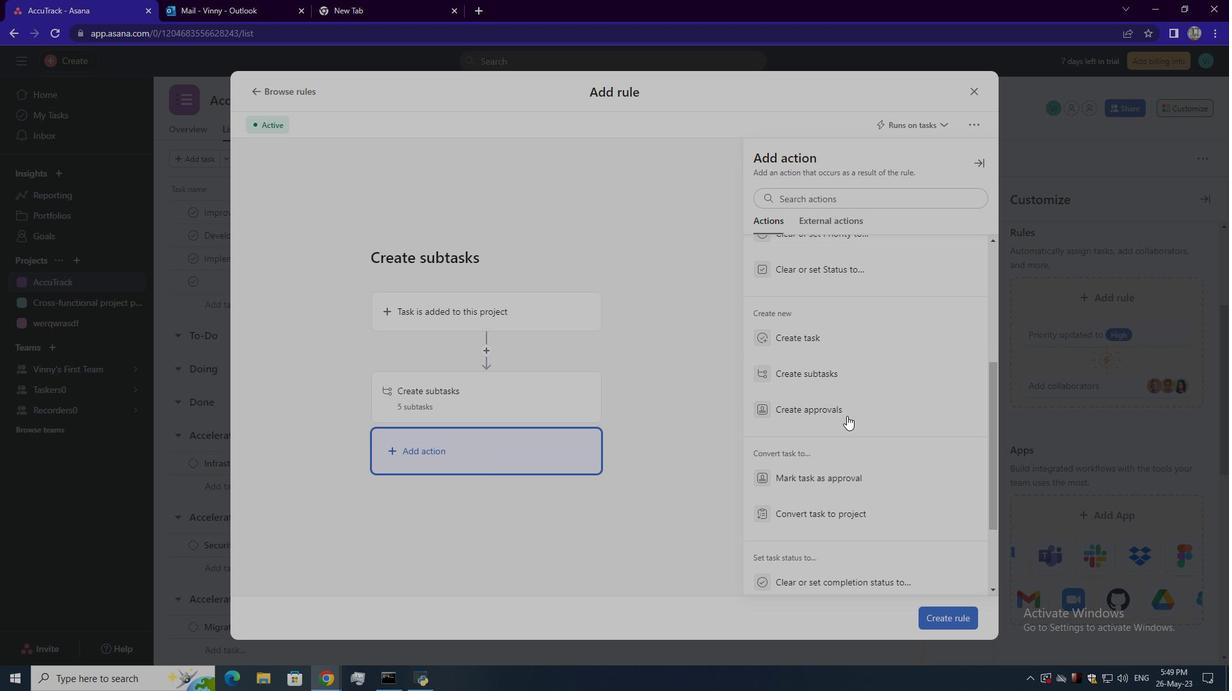 
Action: Mouse scrolled (847, 415) with delta (0, 0)
Screenshot: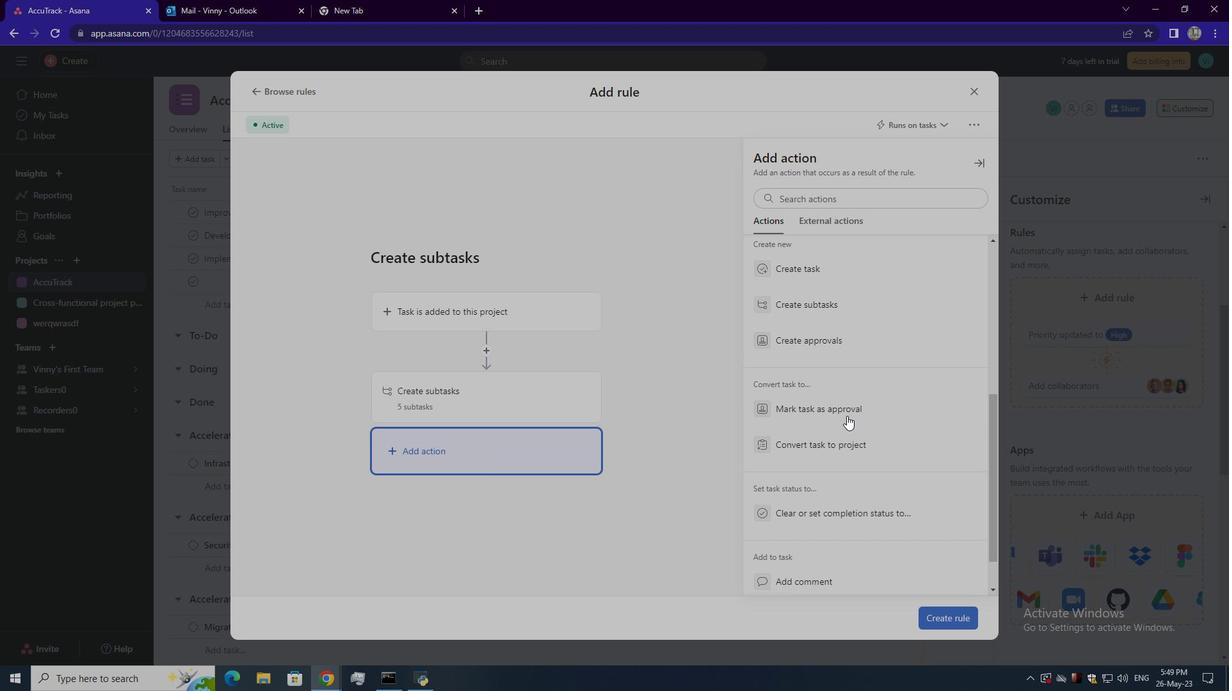 
Action: Mouse scrolled (847, 415) with delta (0, 0)
Screenshot: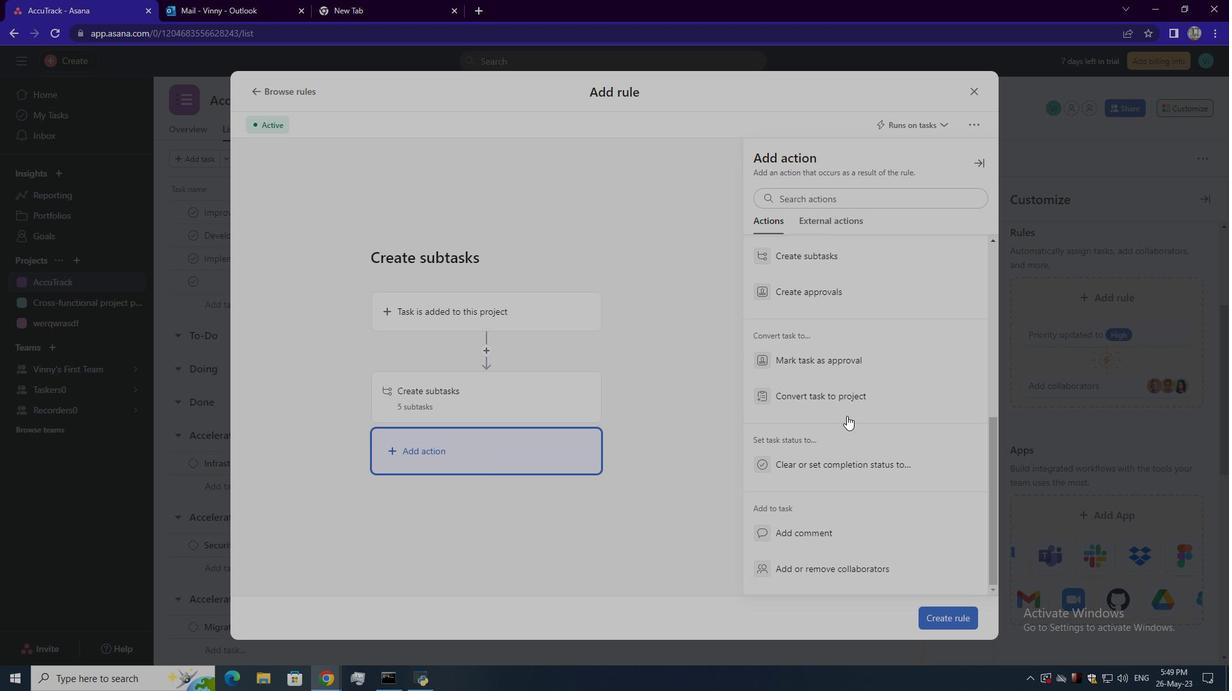 
Action: Mouse scrolled (847, 415) with delta (0, 0)
Screenshot: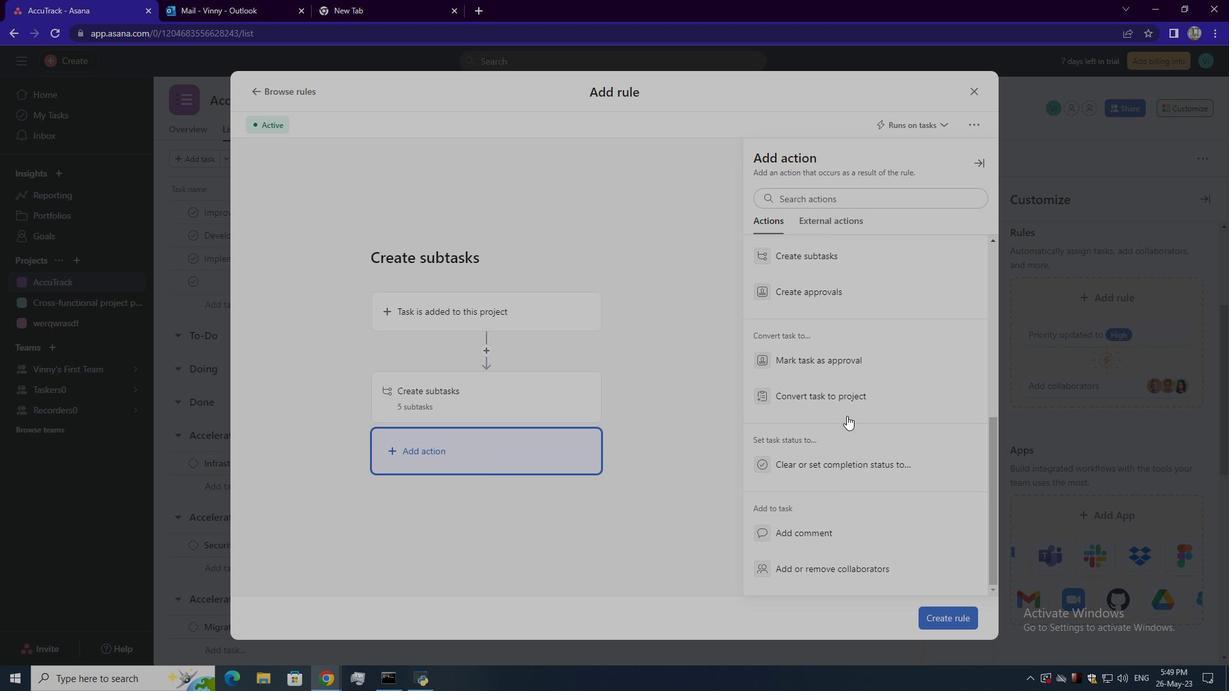 
Action: Mouse scrolled (847, 415) with delta (0, 0)
Screenshot: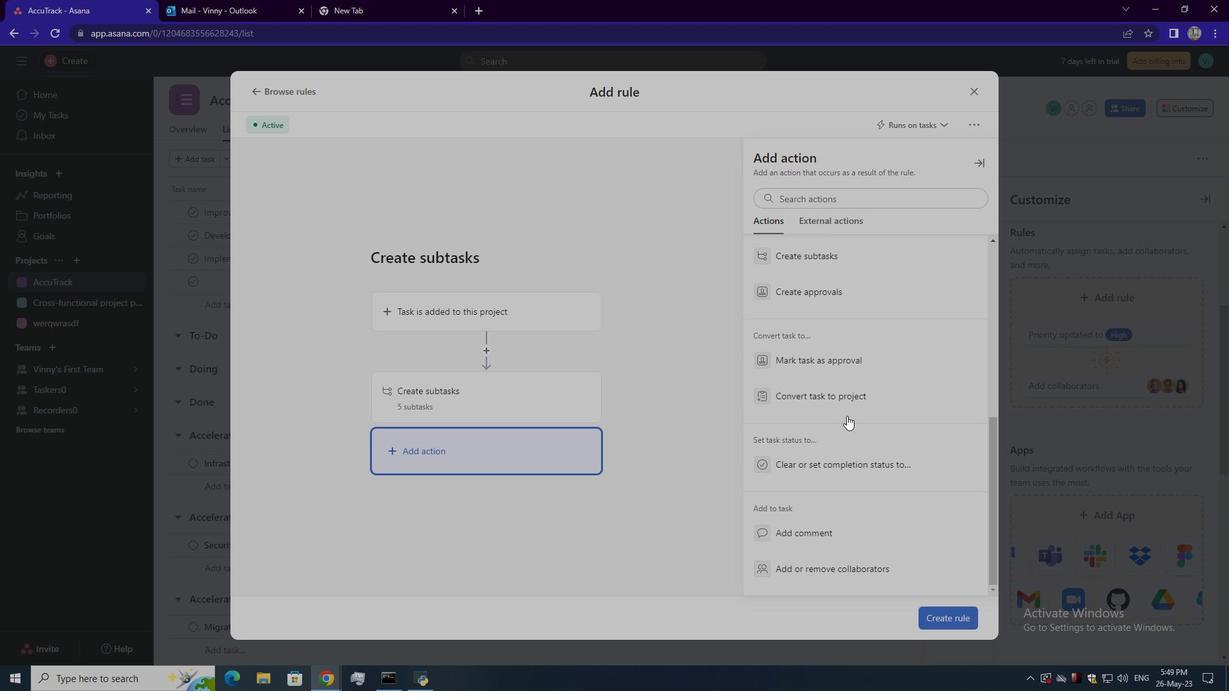 
Action: Mouse moved to (847, 313)
Screenshot: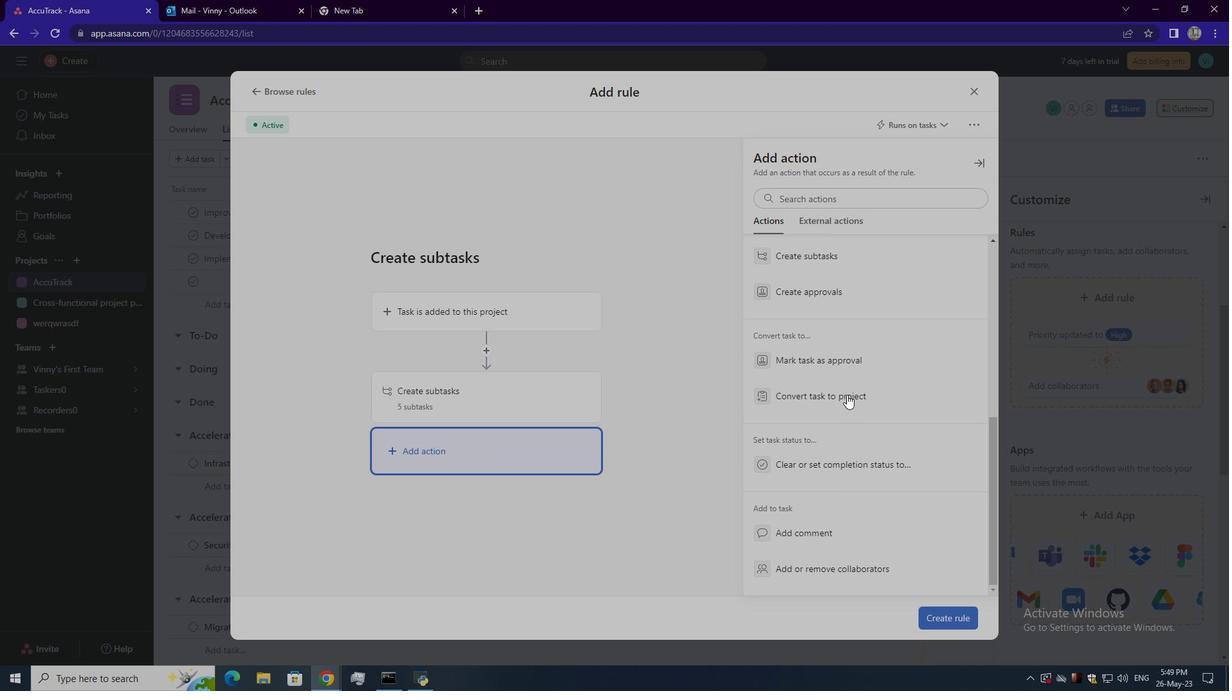 
Action: Mouse scrolled (847, 312) with delta (0, 0)
Screenshot: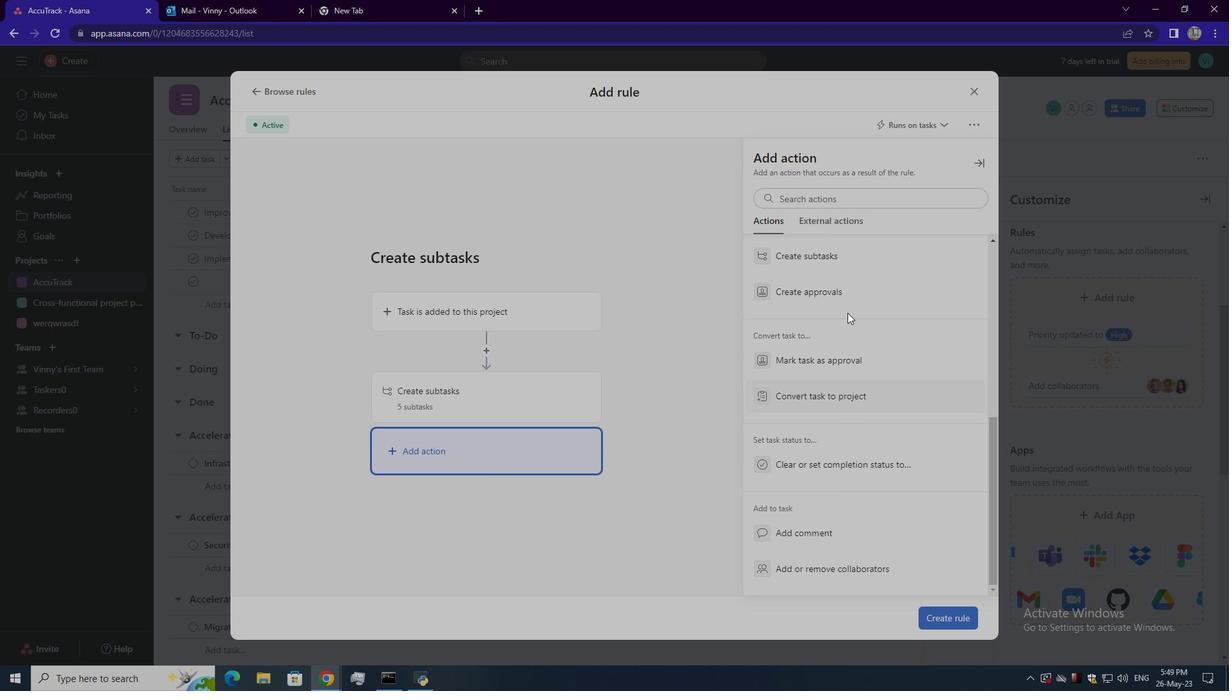 
Action: Mouse scrolled (847, 313) with delta (0, 0)
Screenshot: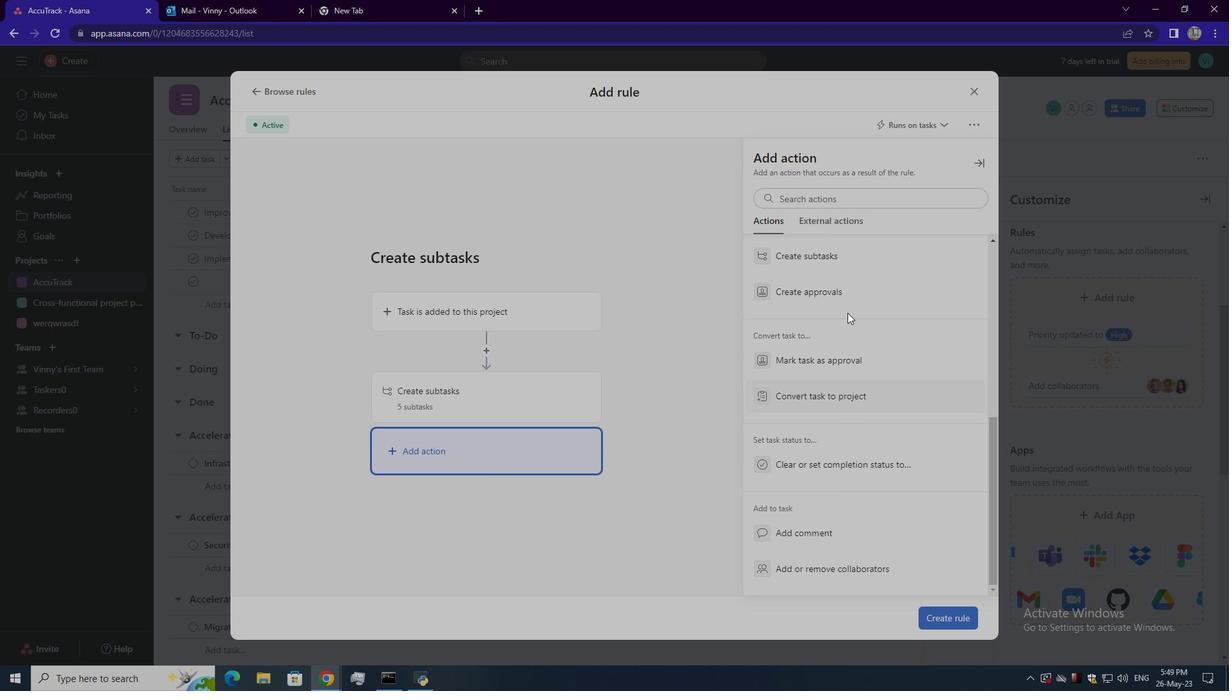 
Action: Mouse scrolled (847, 313) with delta (0, 0)
Screenshot: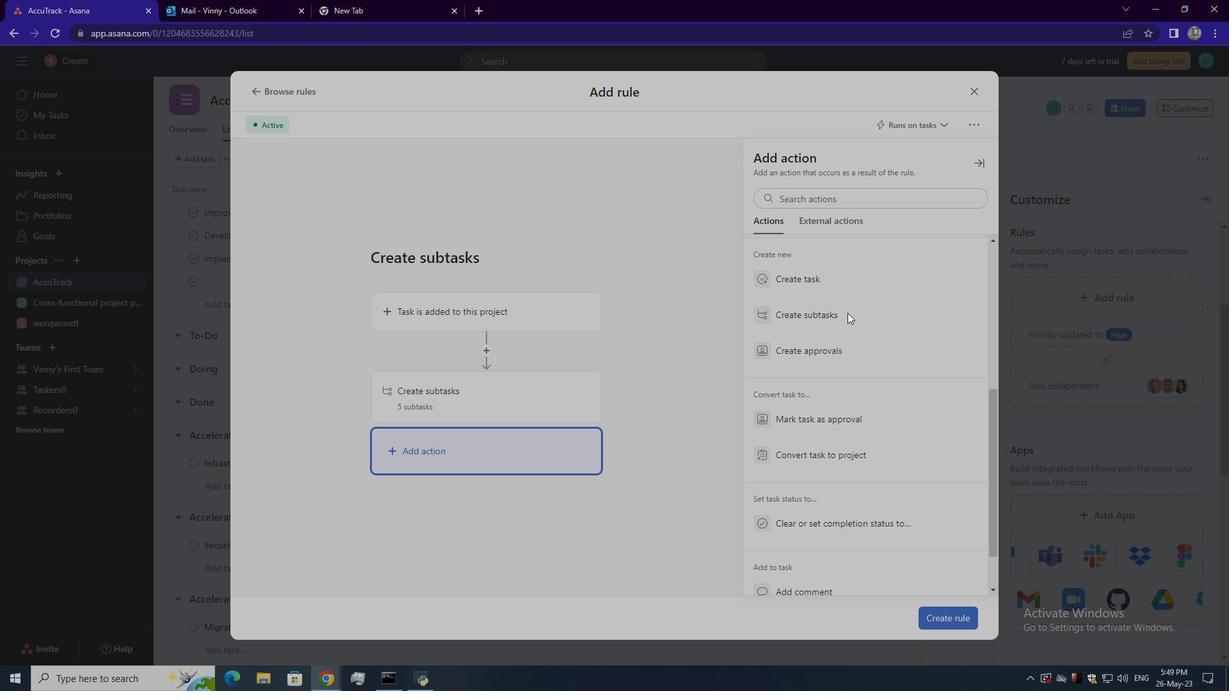 
Action: Mouse scrolled (847, 313) with delta (0, 0)
Screenshot: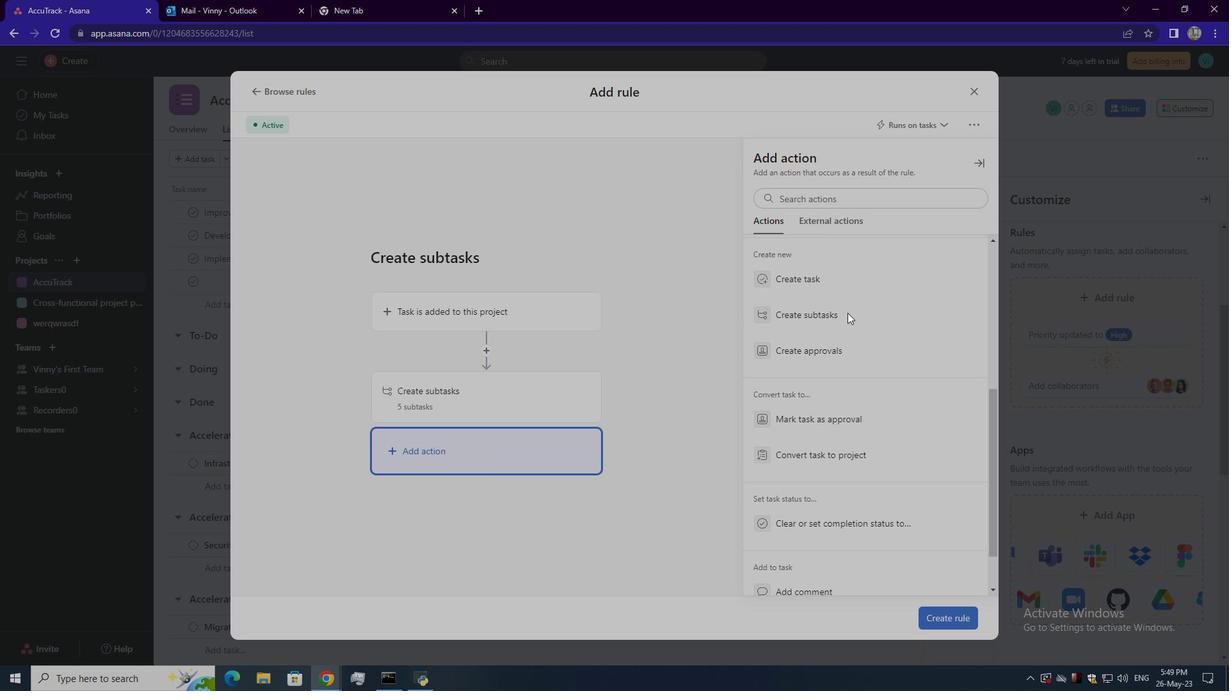 
Action: Mouse scrolled (847, 313) with delta (0, 0)
Screenshot: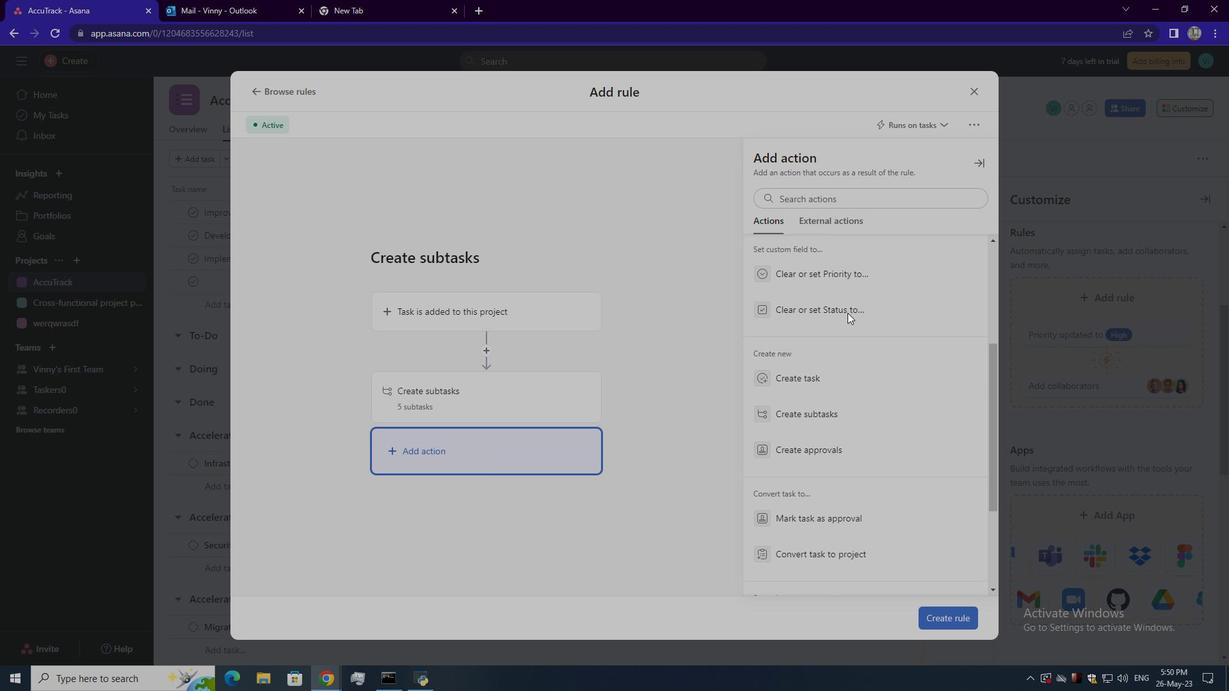 
Action: Mouse scrolled (847, 313) with delta (0, 0)
Screenshot: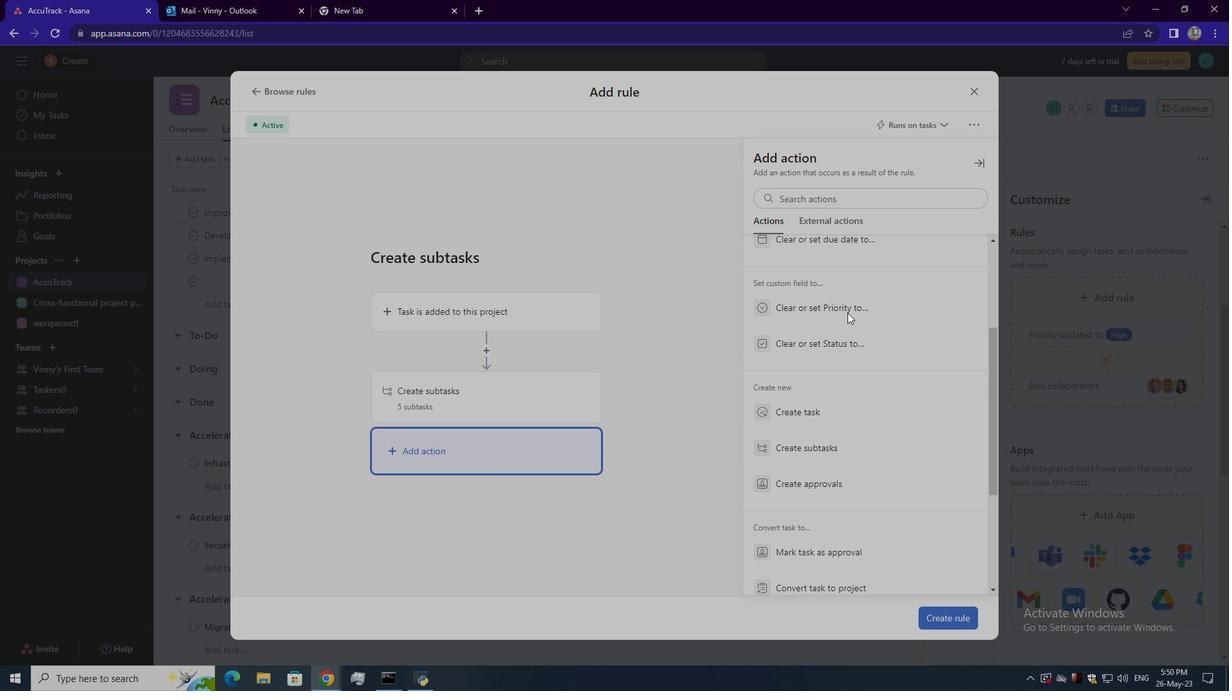 
Action: Mouse scrolled (847, 313) with delta (0, 0)
Screenshot: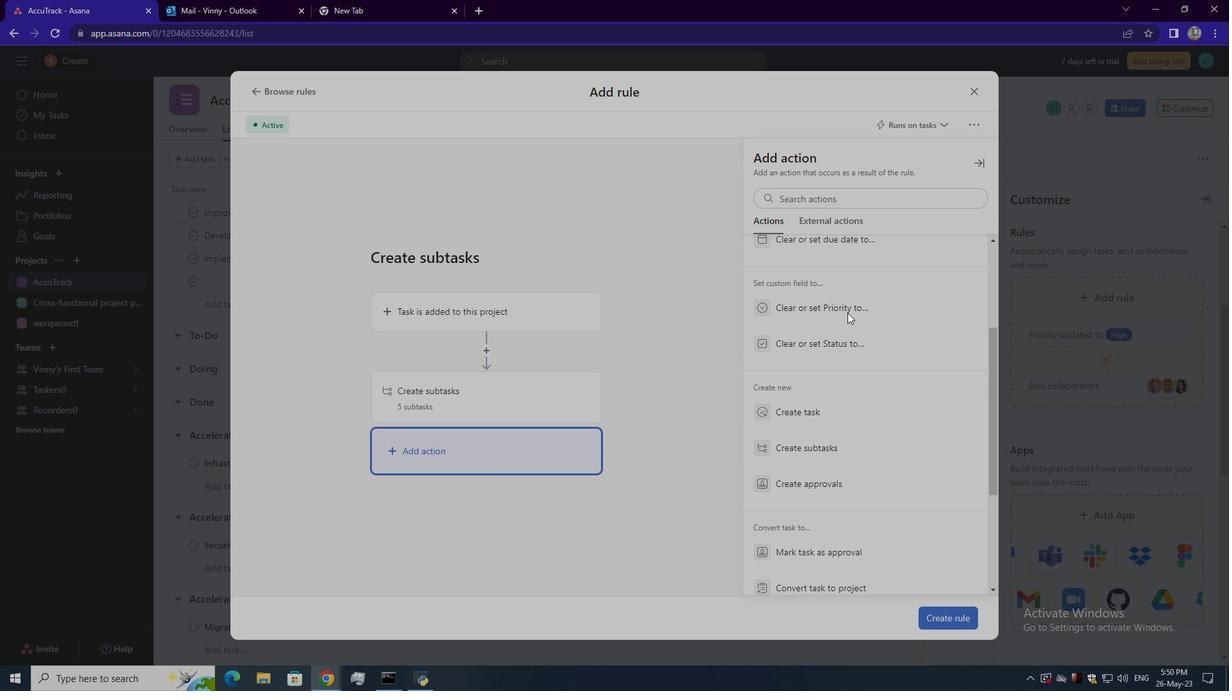 
Action: Mouse scrolled (847, 313) with delta (0, 0)
Screenshot: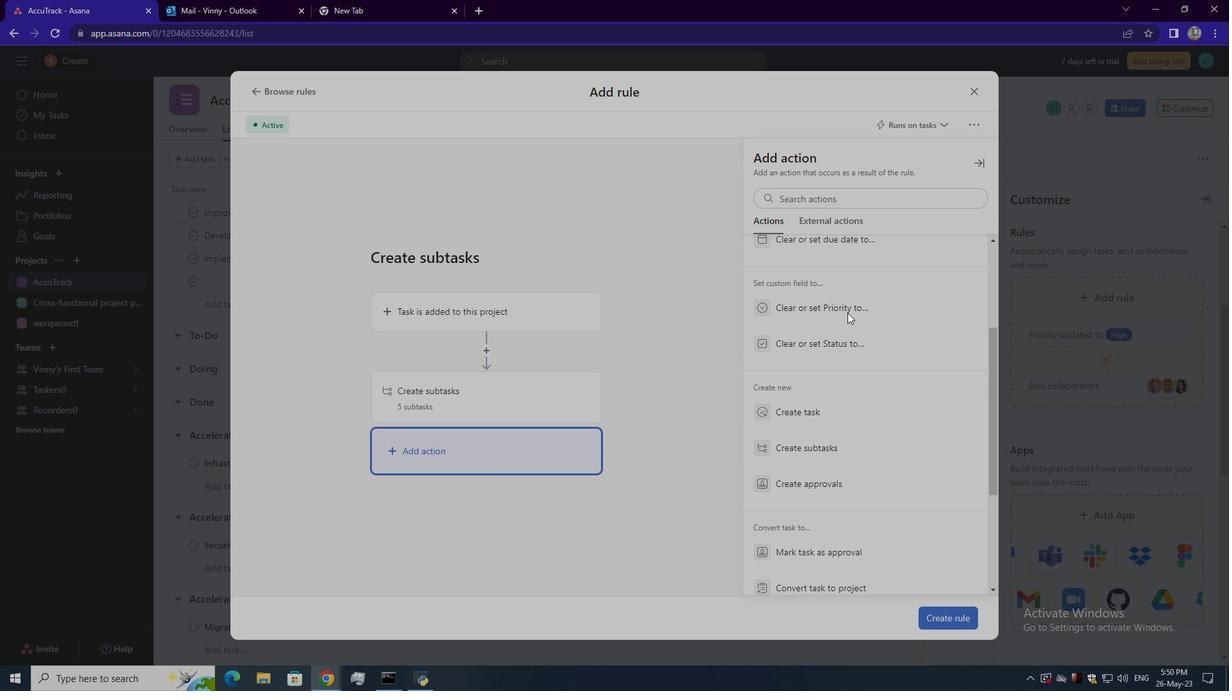 
Action: Mouse scrolled (847, 313) with delta (0, 0)
Screenshot: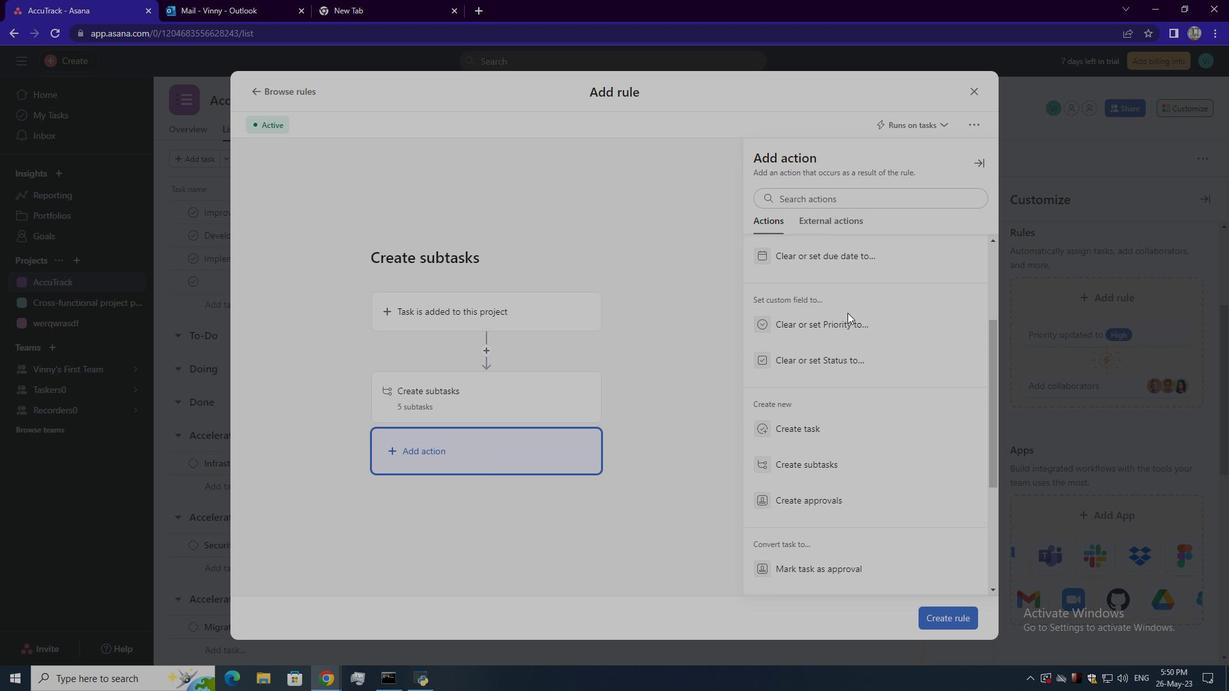 
Action: Mouse scrolled (847, 313) with delta (0, 0)
Screenshot: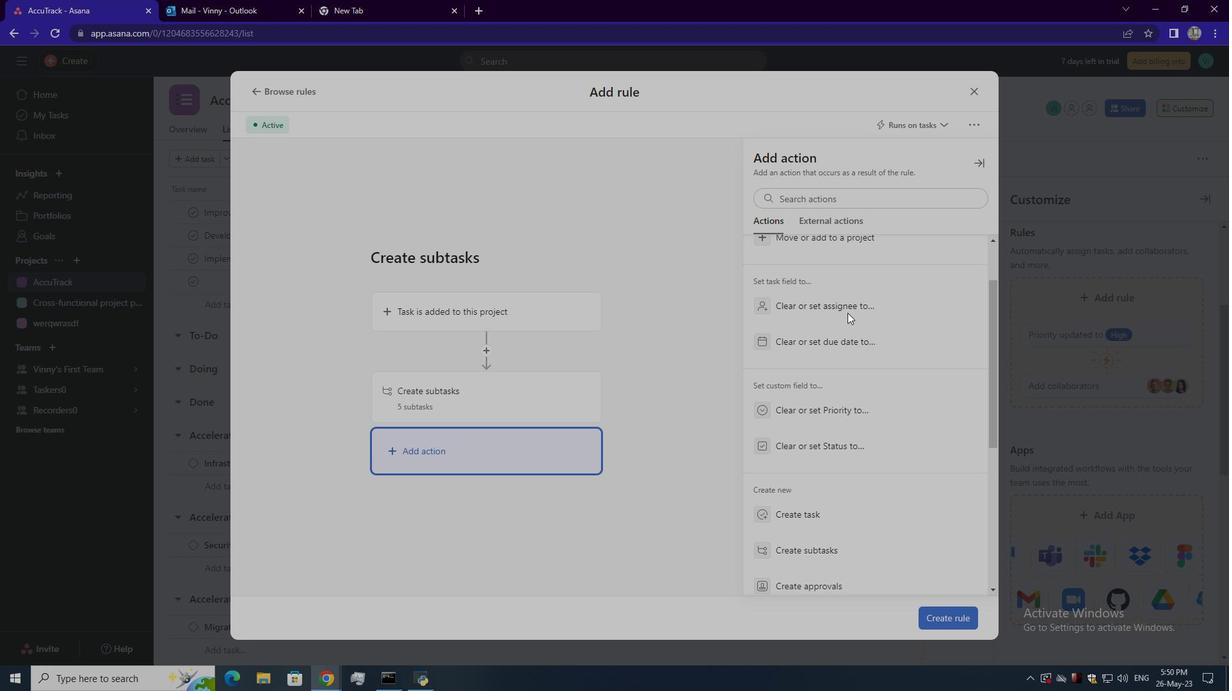 
Action: Mouse scrolled (847, 313) with delta (0, 0)
Screenshot: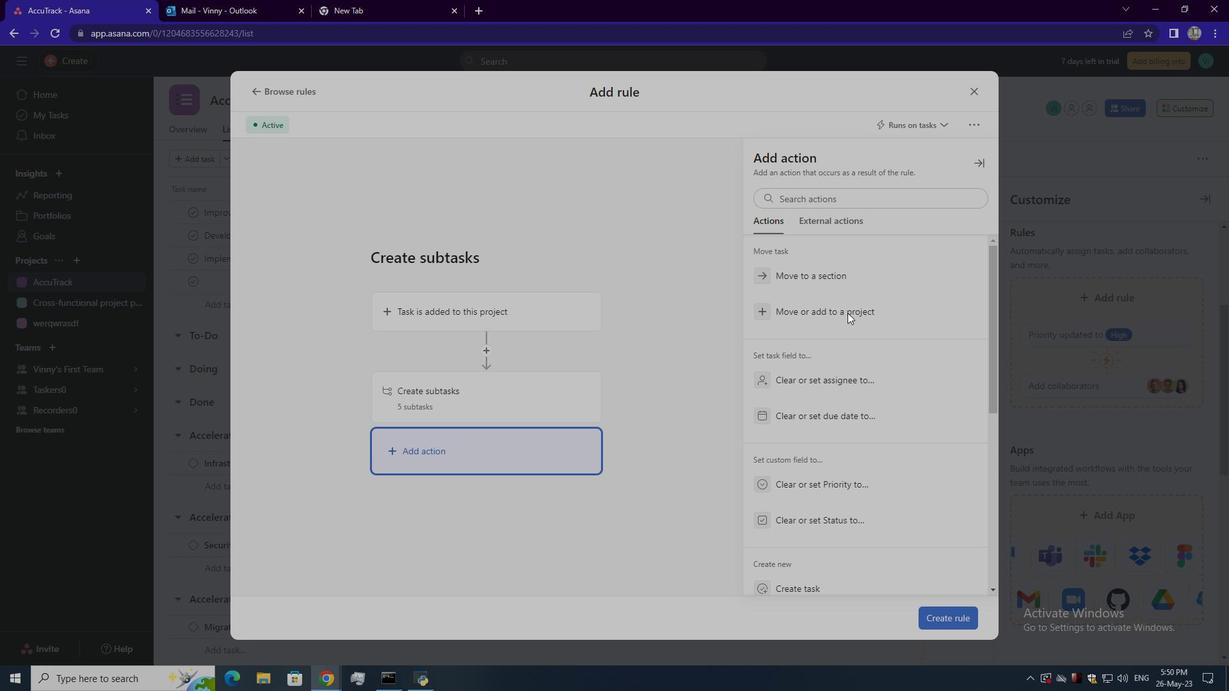 
Action: Mouse moved to (859, 195)
Screenshot: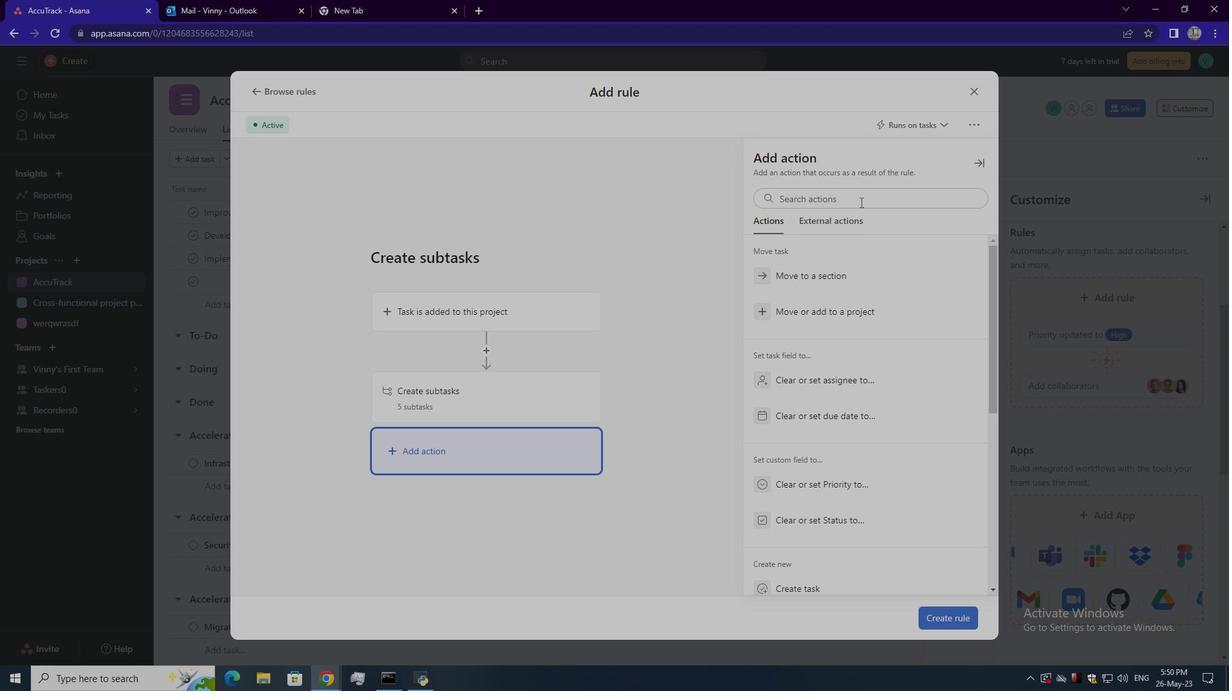 
Action: Mouse pressed left at (859, 195)
Screenshot: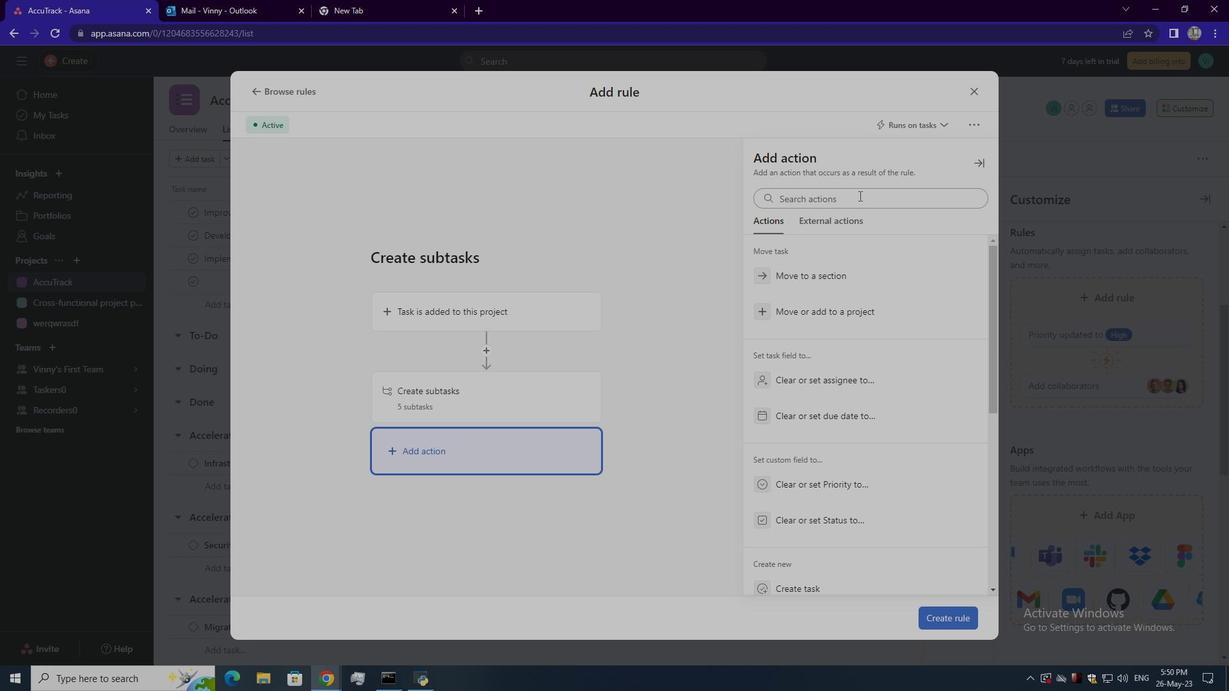 
Action: Key pressed go<Key.space>live<Key.backspace><Key.backspace><Key.backspace><Key.backspace><Key.backspace><Key.backspace><Key.backspace><Key.backspace><Key.backspace><Key.backspace><Key.backspace><Key.backspace><Key.backspace><Key.backspace><Key.backspace>
Screenshot: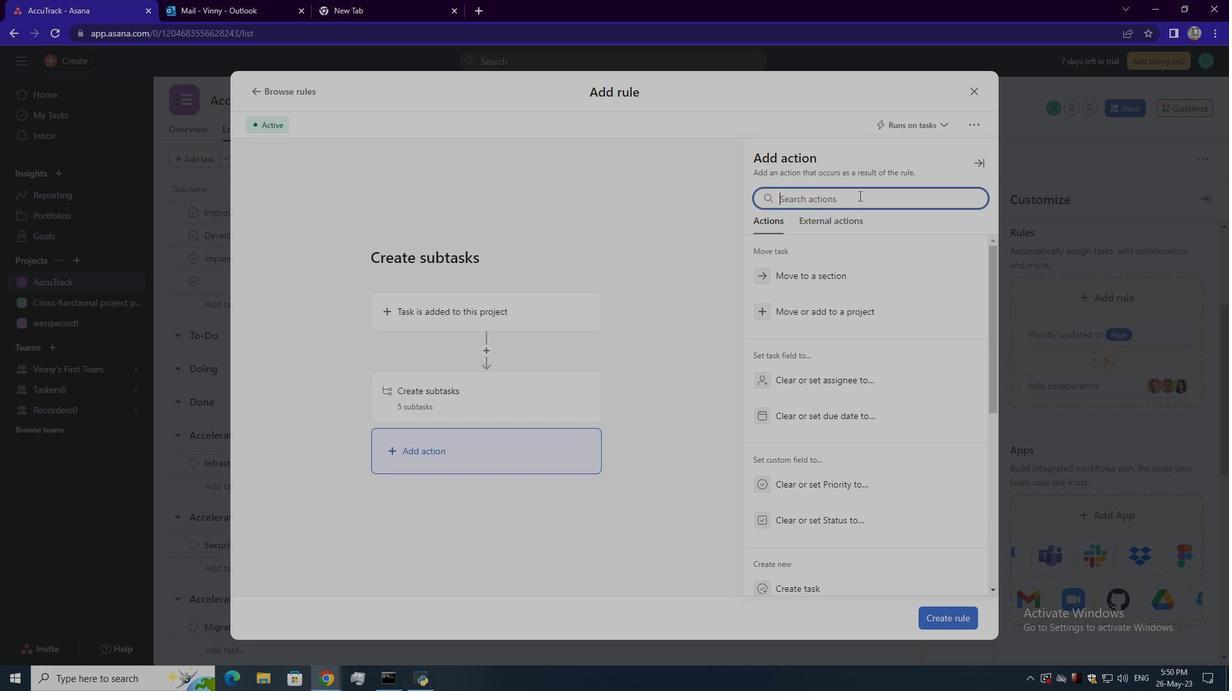 
Action: Mouse moved to (951, 616)
Screenshot: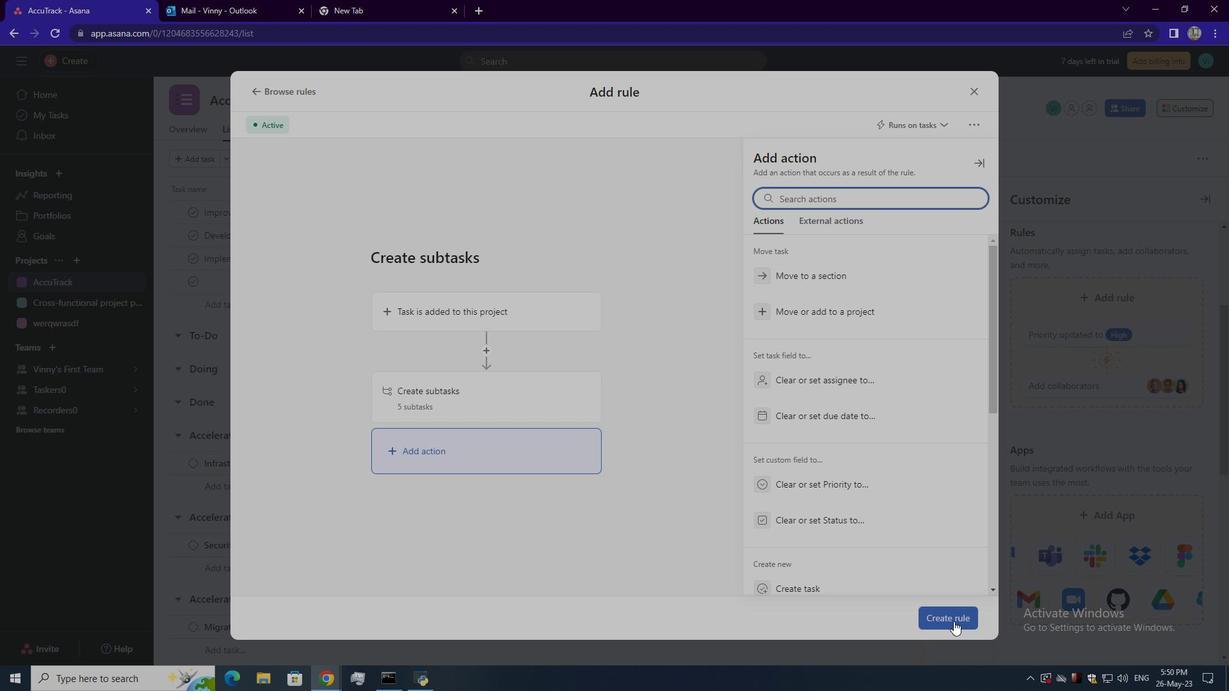 
Action: Mouse pressed left at (951, 616)
Screenshot: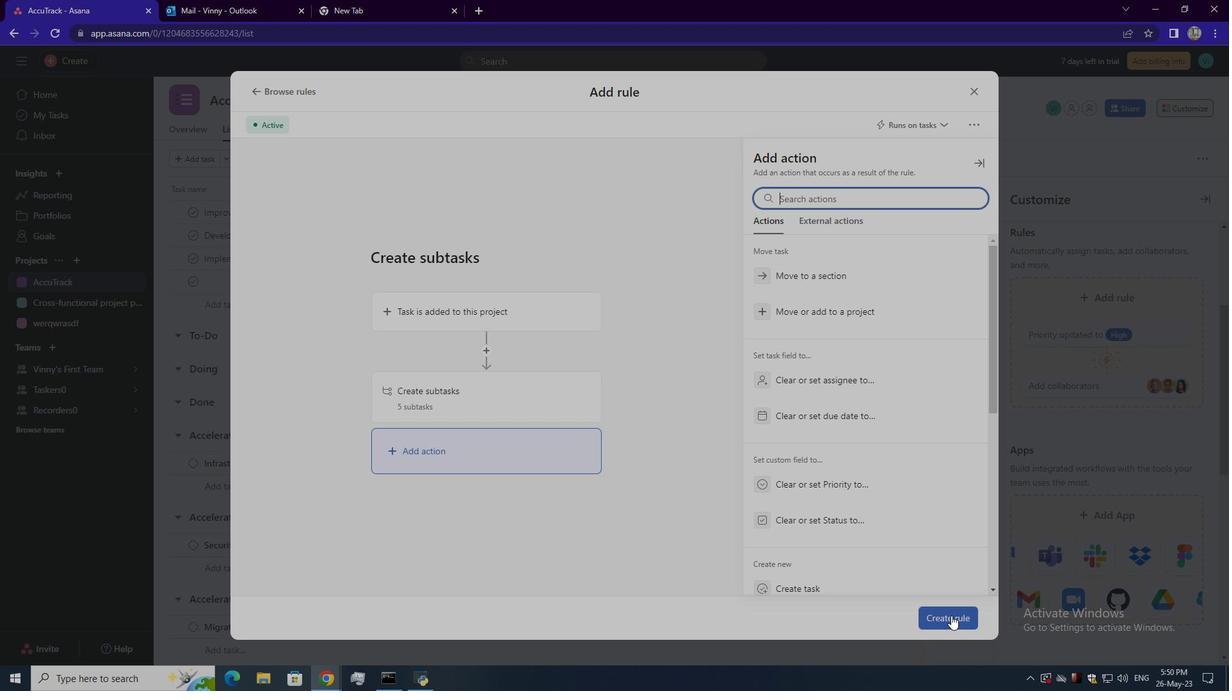 
